 Task: Create a due date automation trigger when advanced on, on the tuesday after a card is due add checklist with checklist "Resume" incomplete at 11:00 AM.
Action: Mouse moved to (1306, 104)
Screenshot: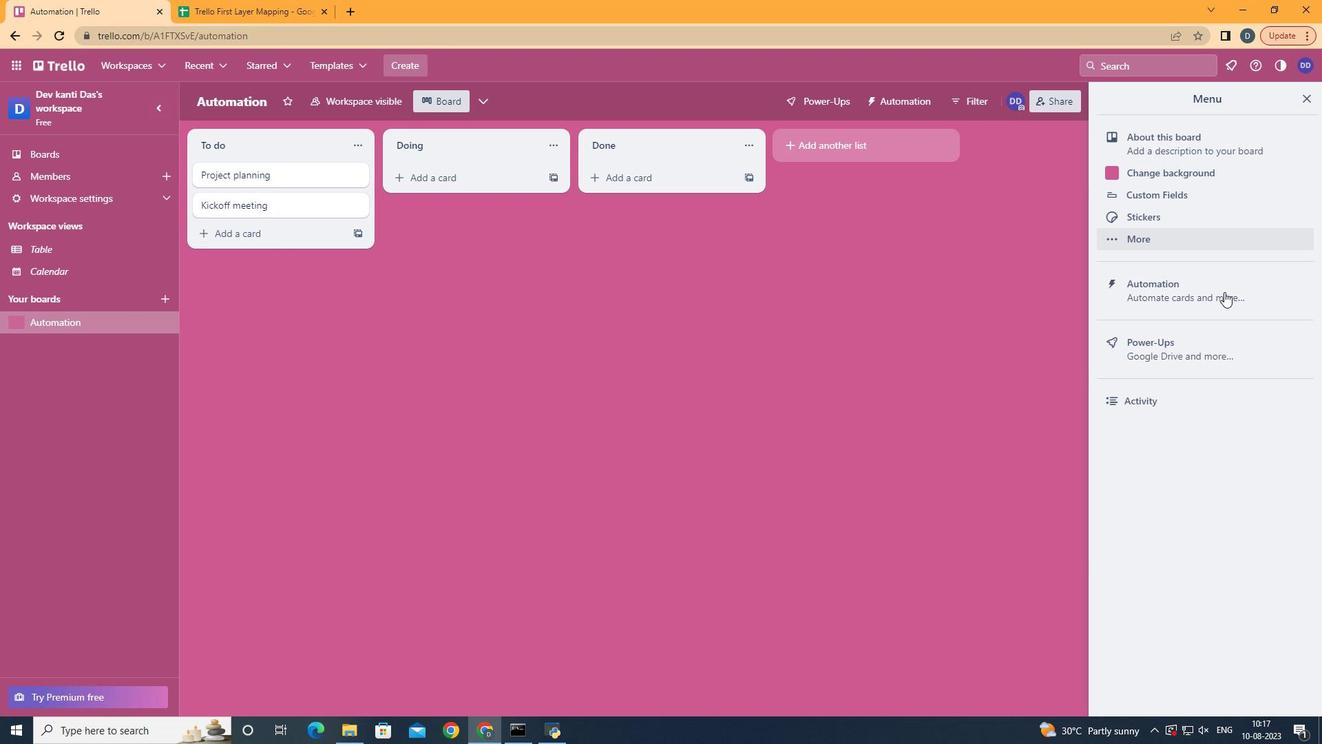 
Action: Mouse pressed left at (1306, 104)
Screenshot: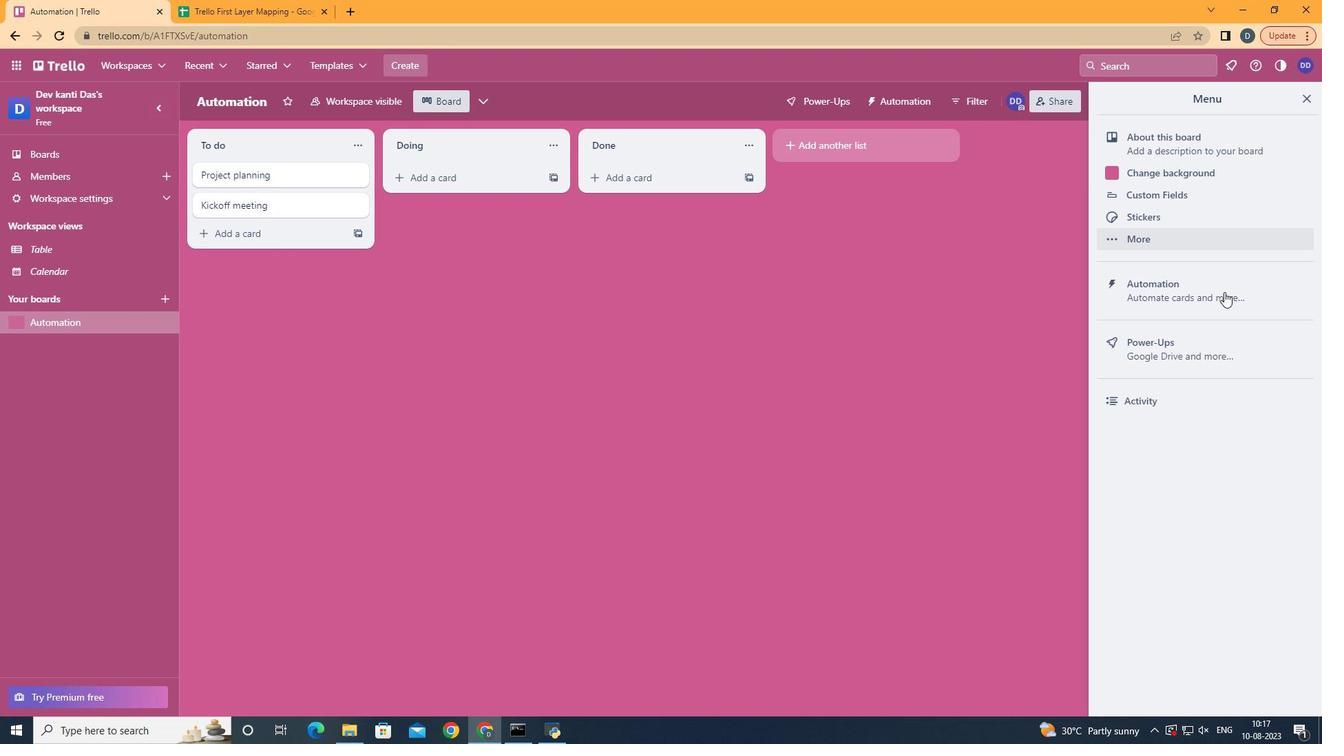 
Action: Mouse moved to (1199, 293)
Screenshot: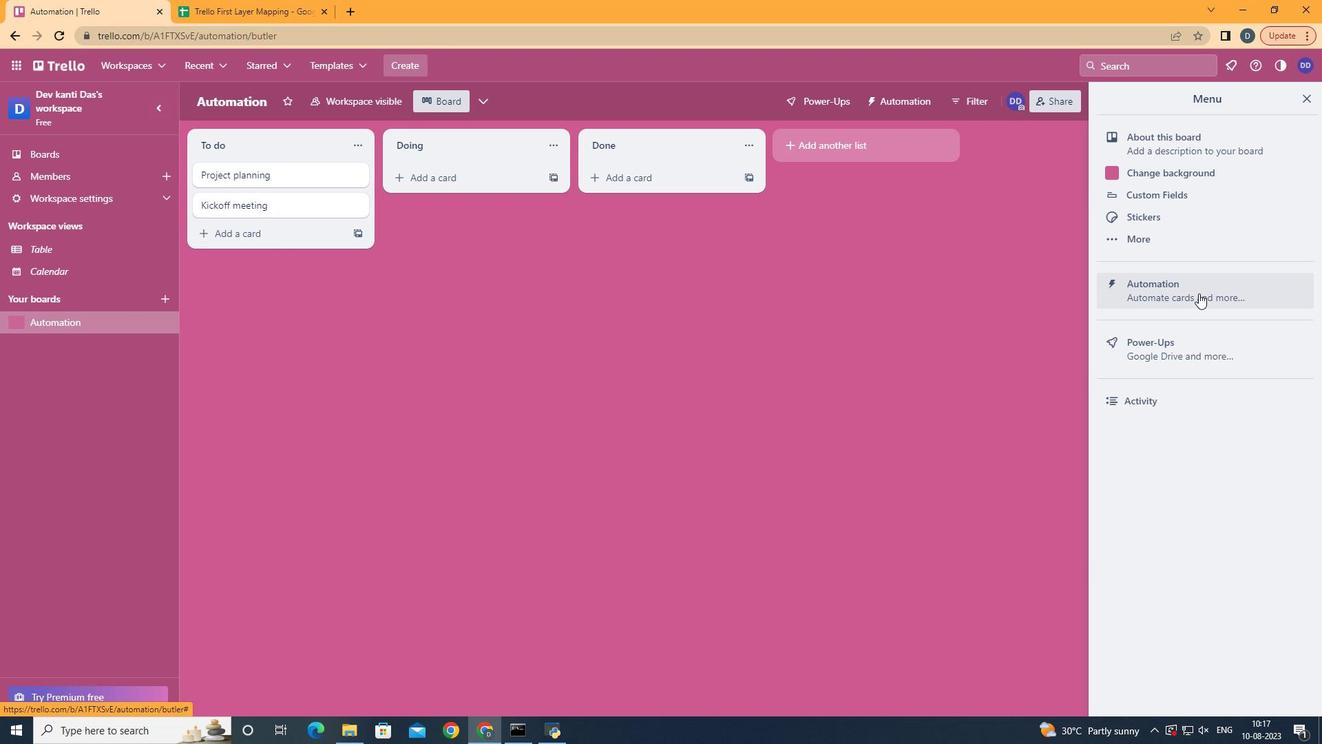 
Action: Mouse pressed left at (1199, 293)
Screenshot: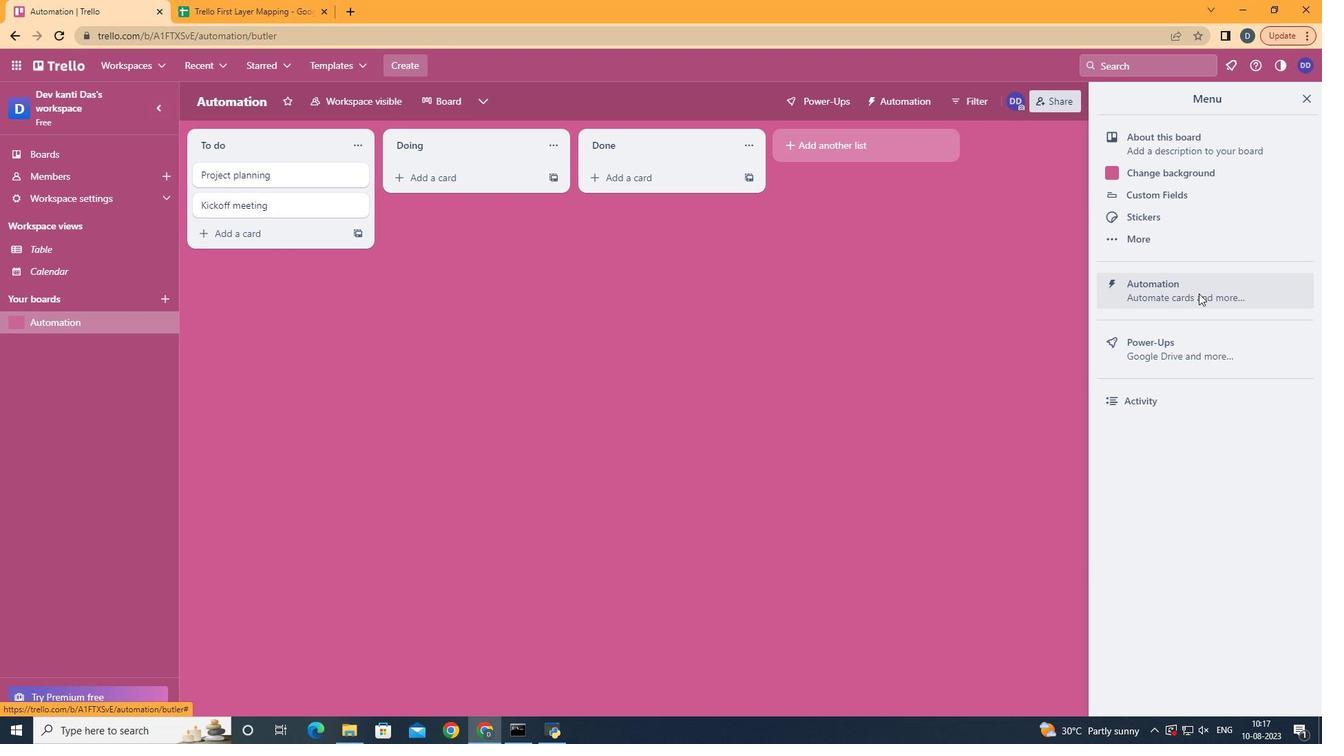 
Action: Mouse moved to (236, 273)
Screenshot: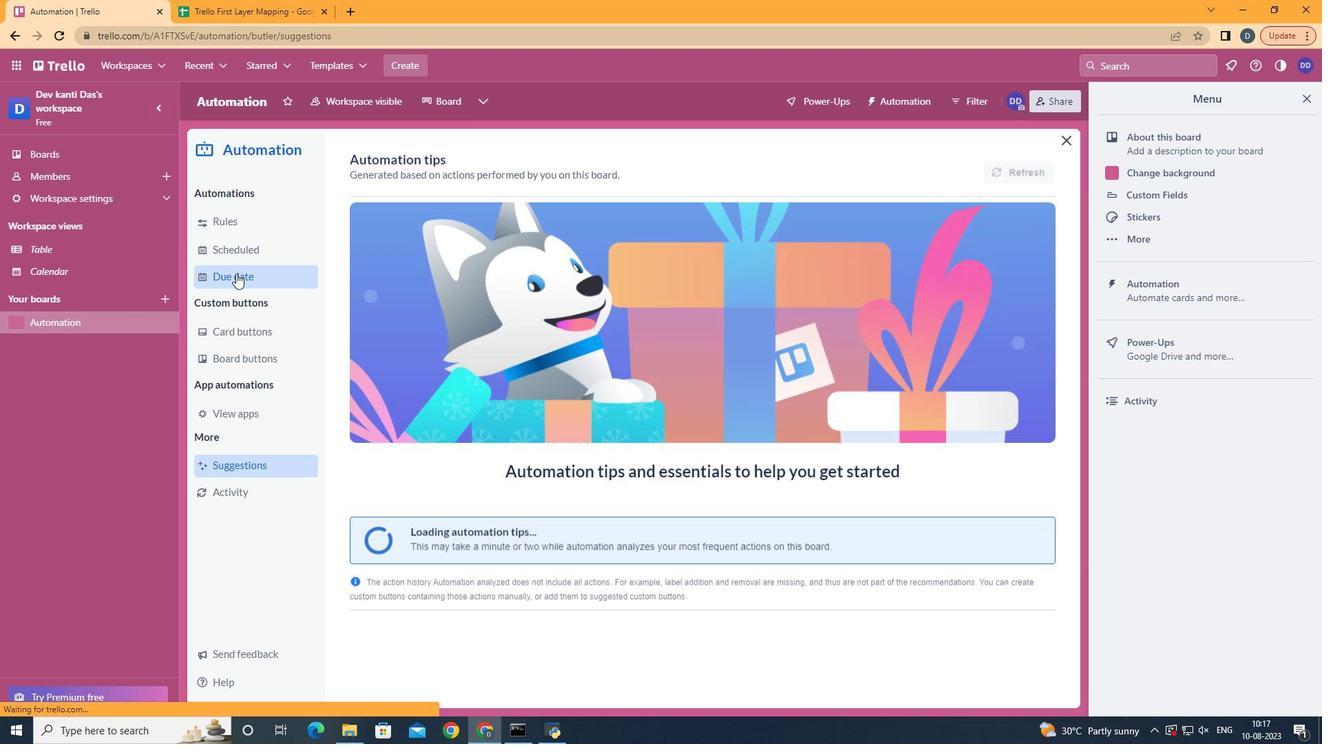 
Action: Mouse pressed left at (236, 273)
Screenshot: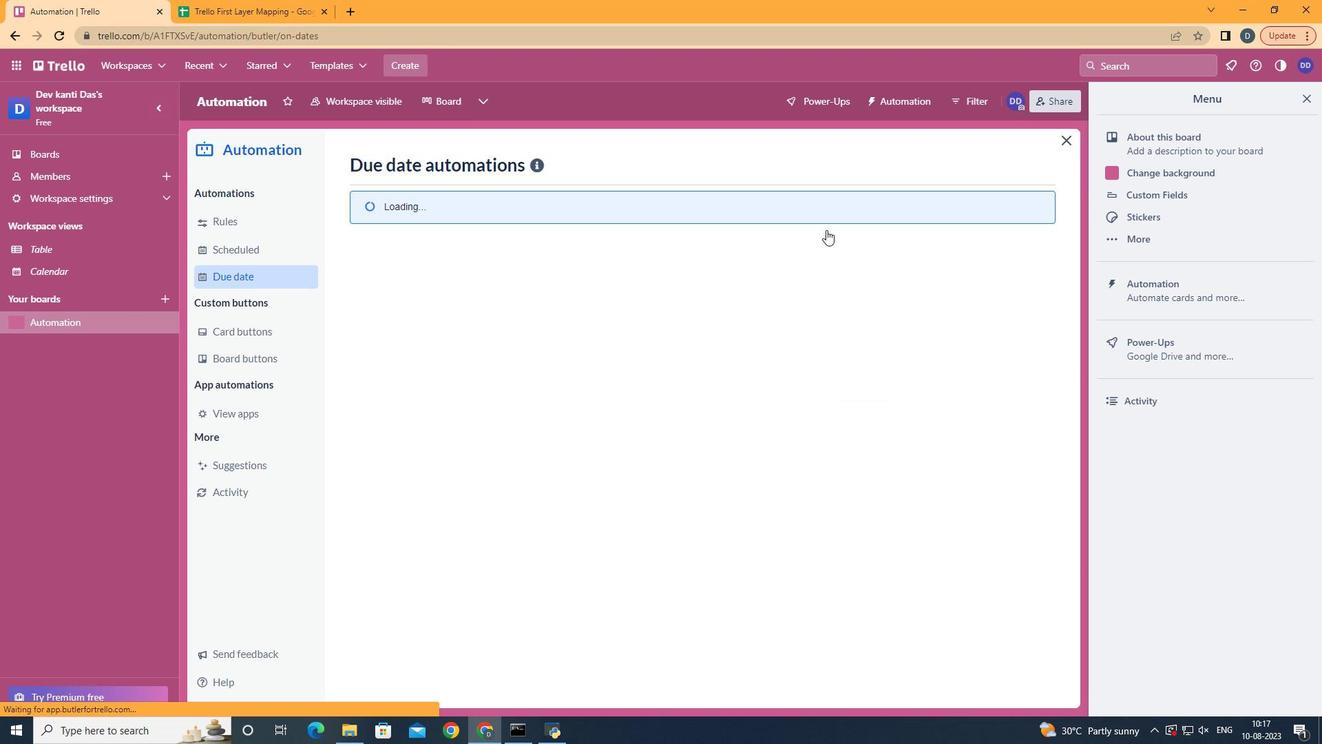 
Action: Mouse moved to (974, 161)
Screenshot: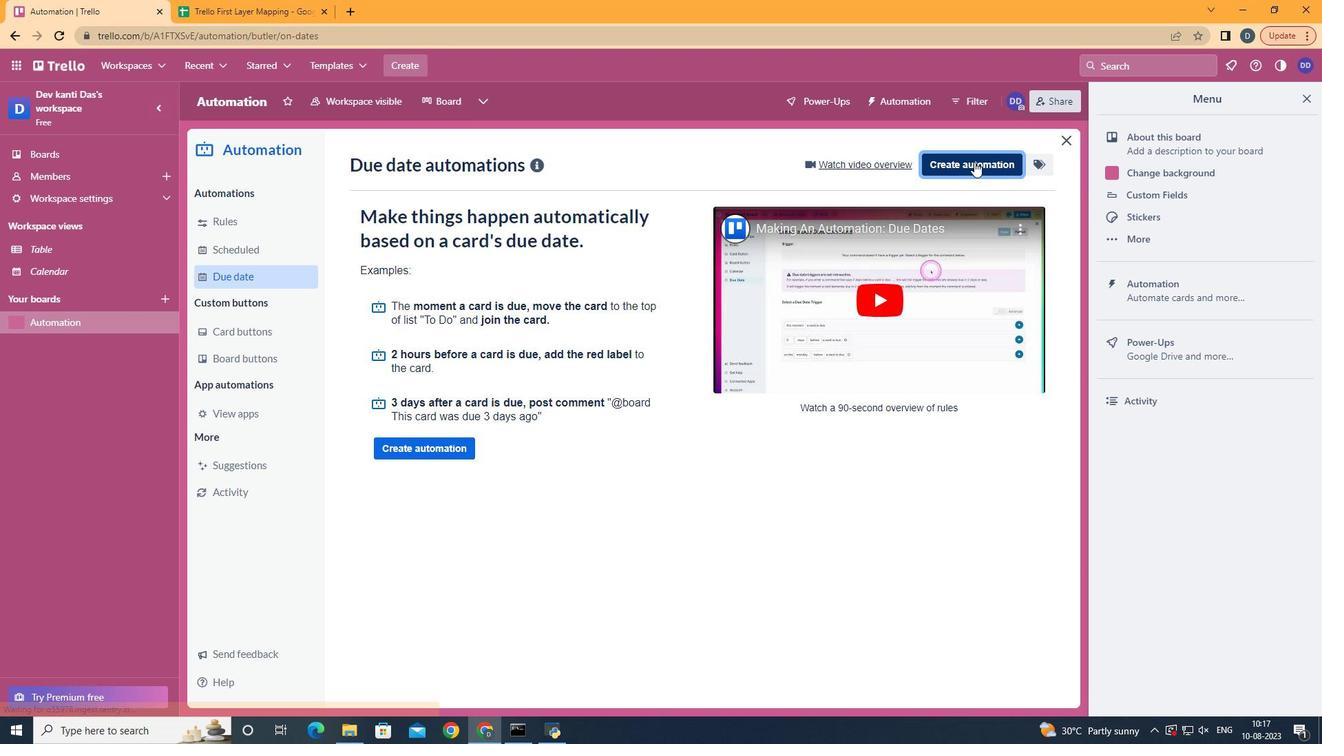 
Action: Mouse pressed left at (974, 161)
Screenshot: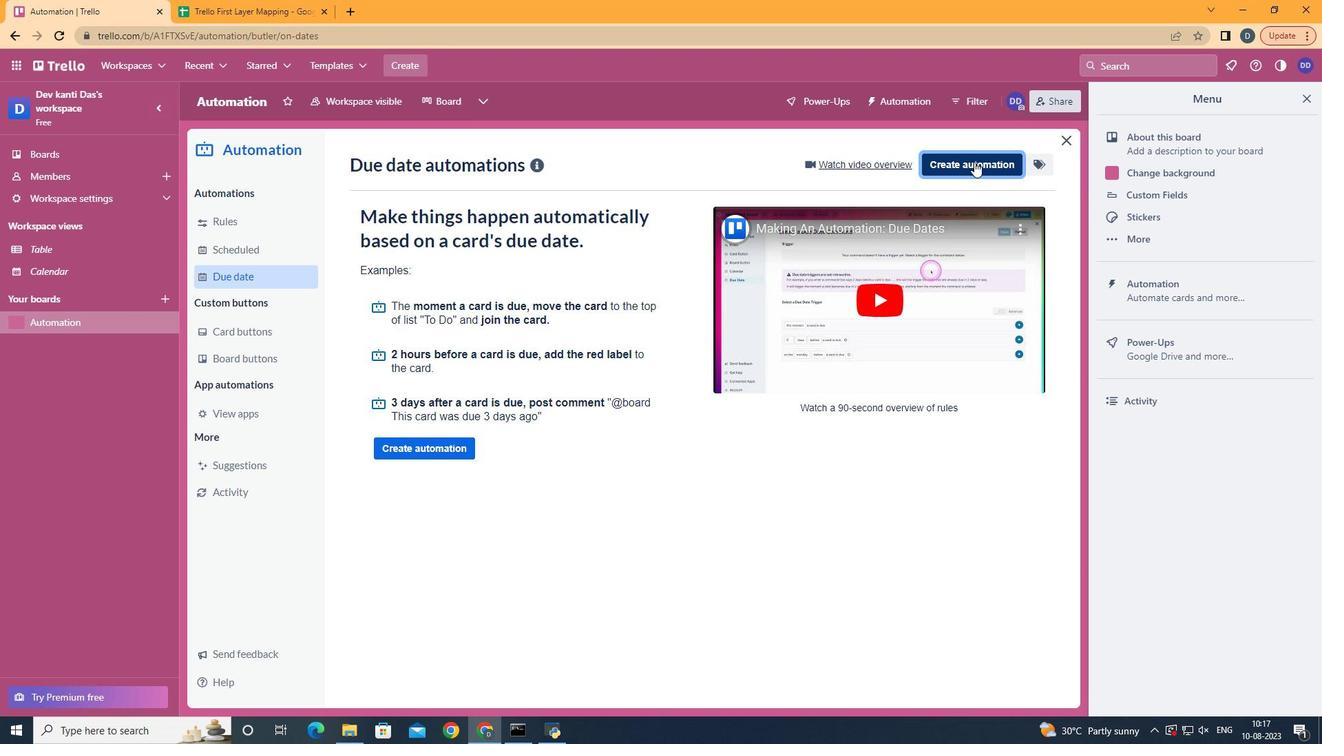 
Action: Mouse moved to (742, 303)
Screenshot: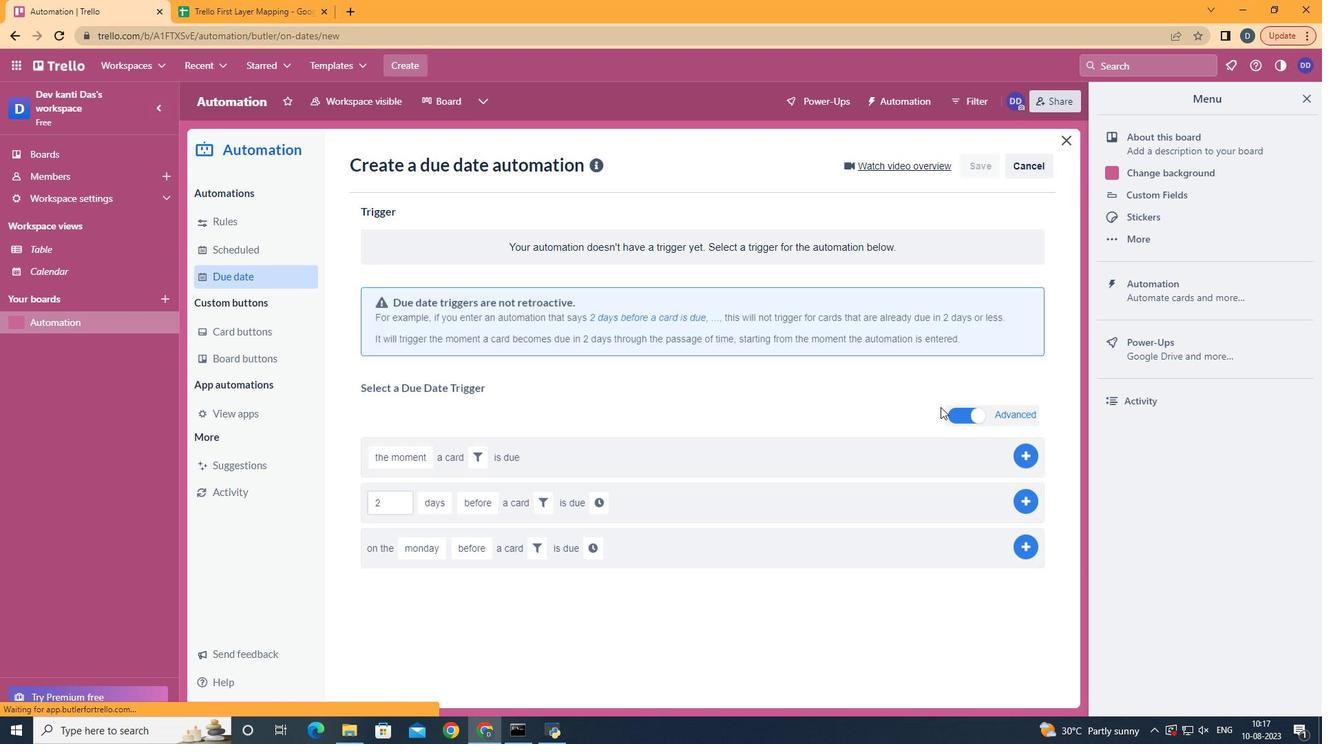 
Action: Mouse pressed left at (742, 303)
Screenshot: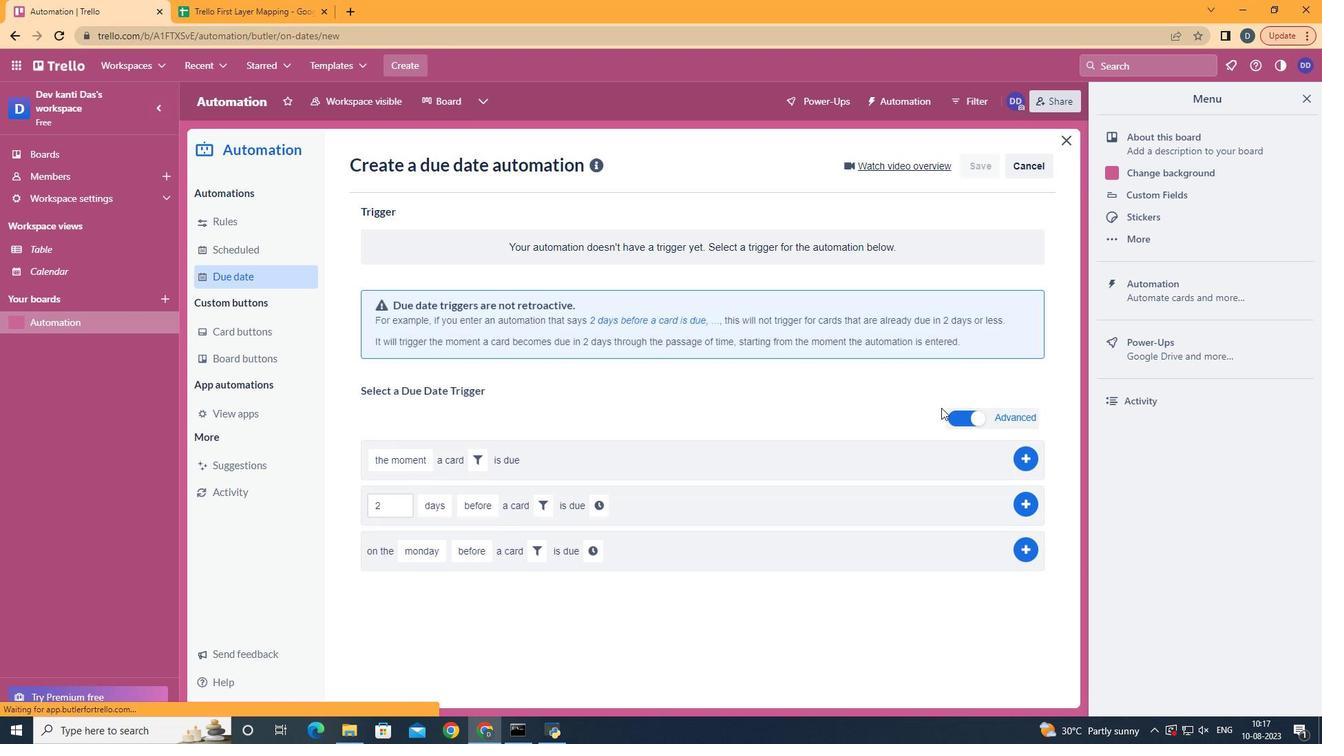 
Action: Mouse moved to (440, 383)
Screenshot: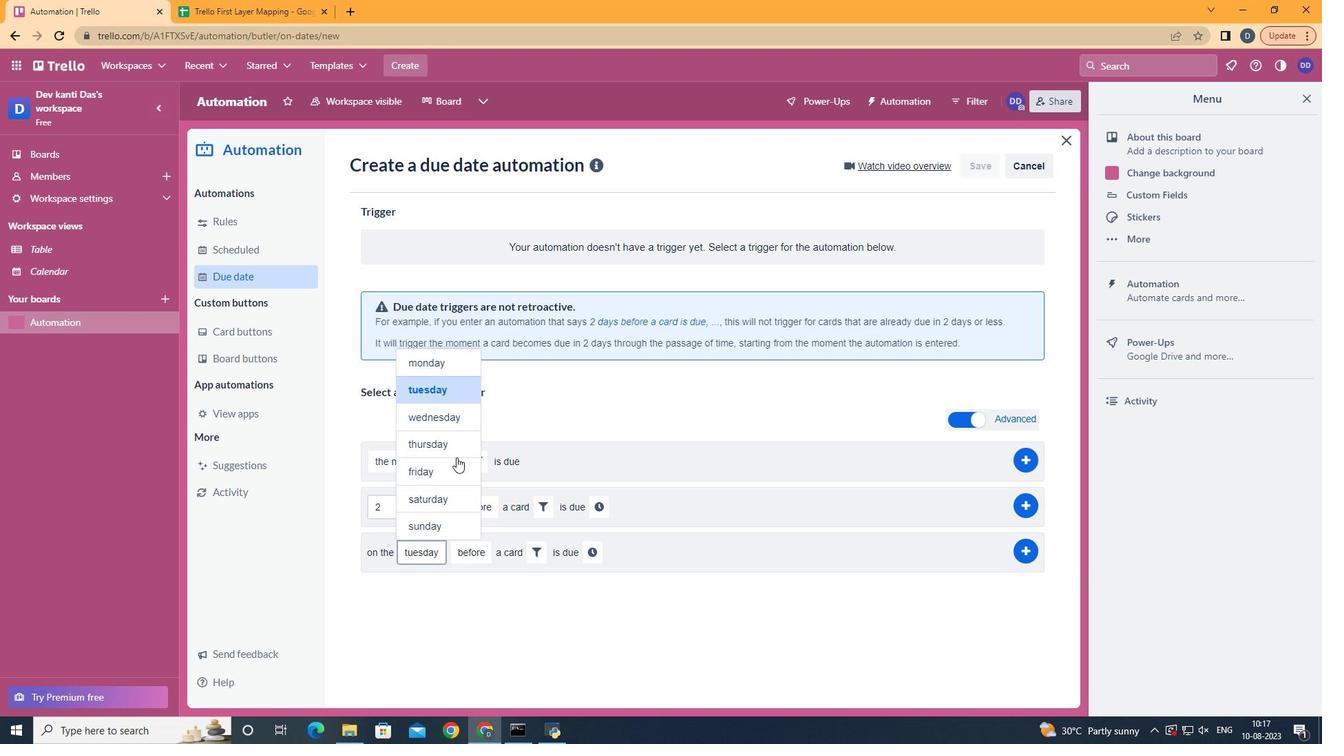 
Action: Mouse pressed left at (440, 383)
Screenshot: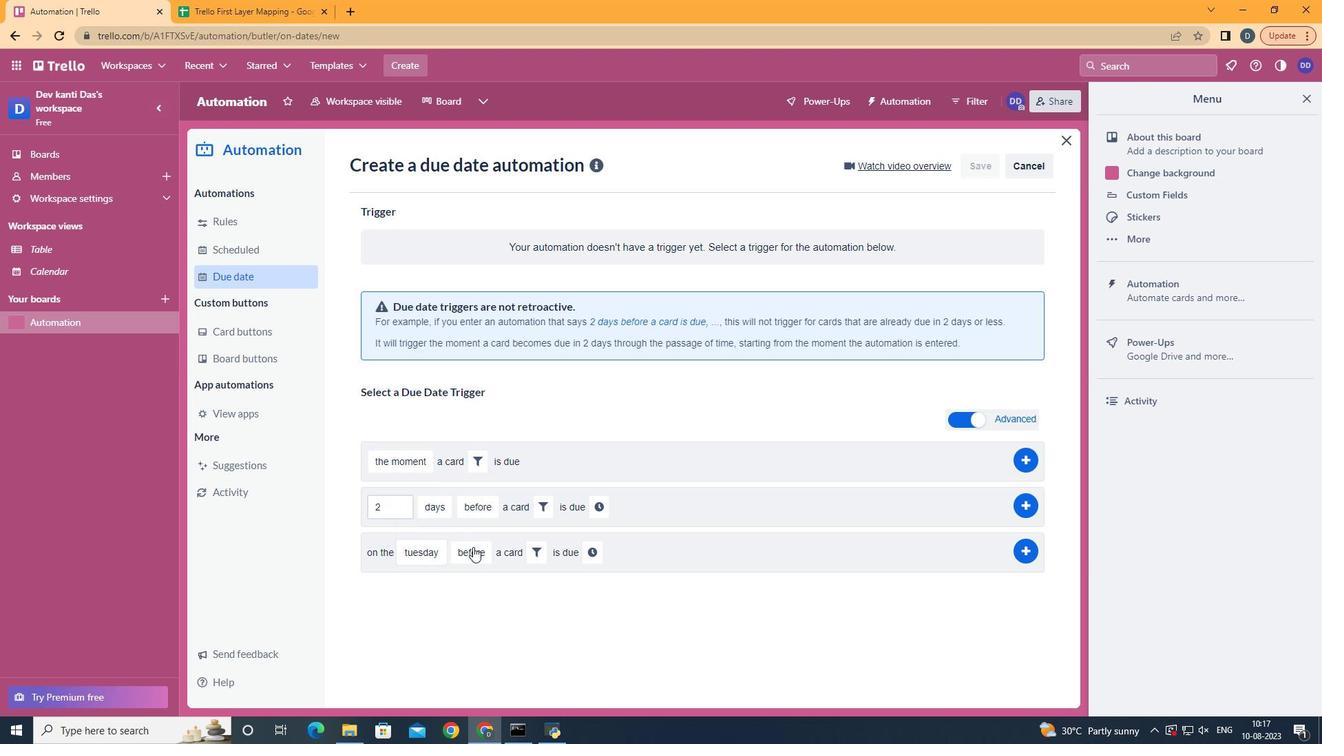 
Action: Mouse moved to (487, 602)
Screenshot: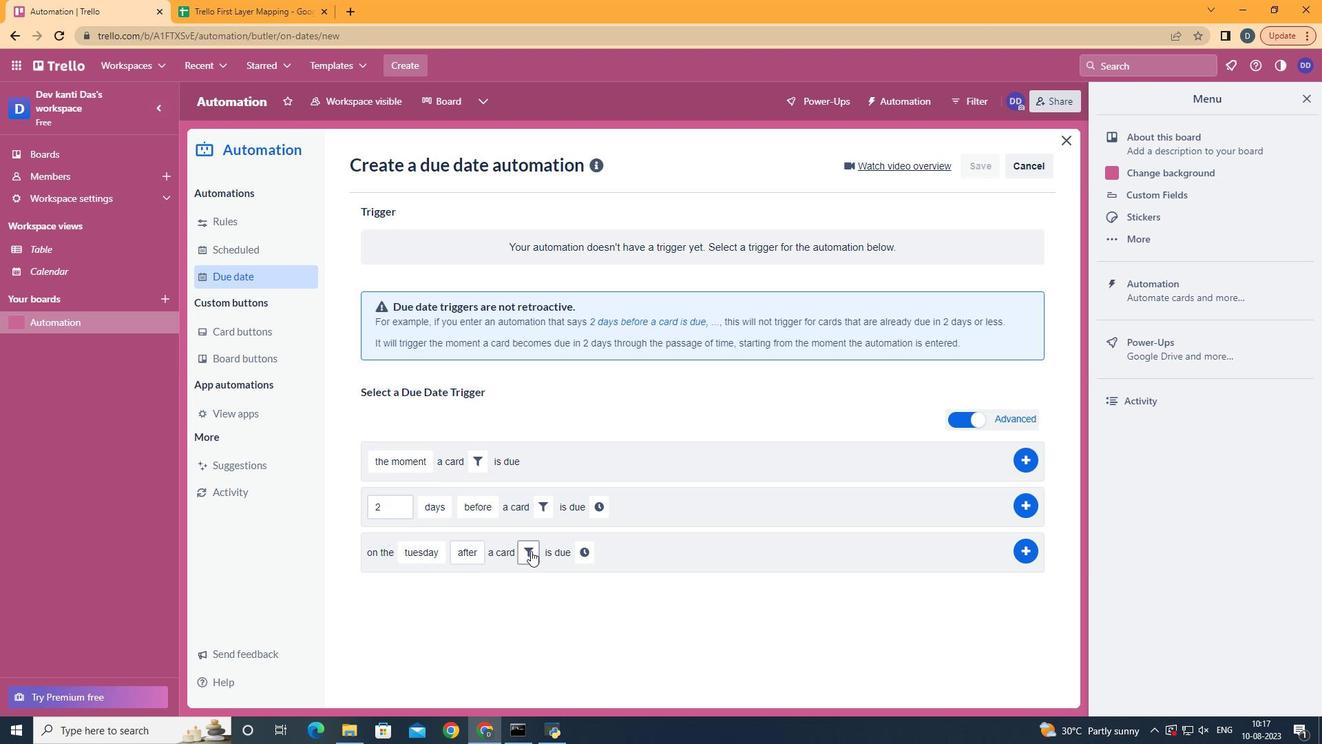 
Action: Mouse pressed left at (487, 602)
Screenshot: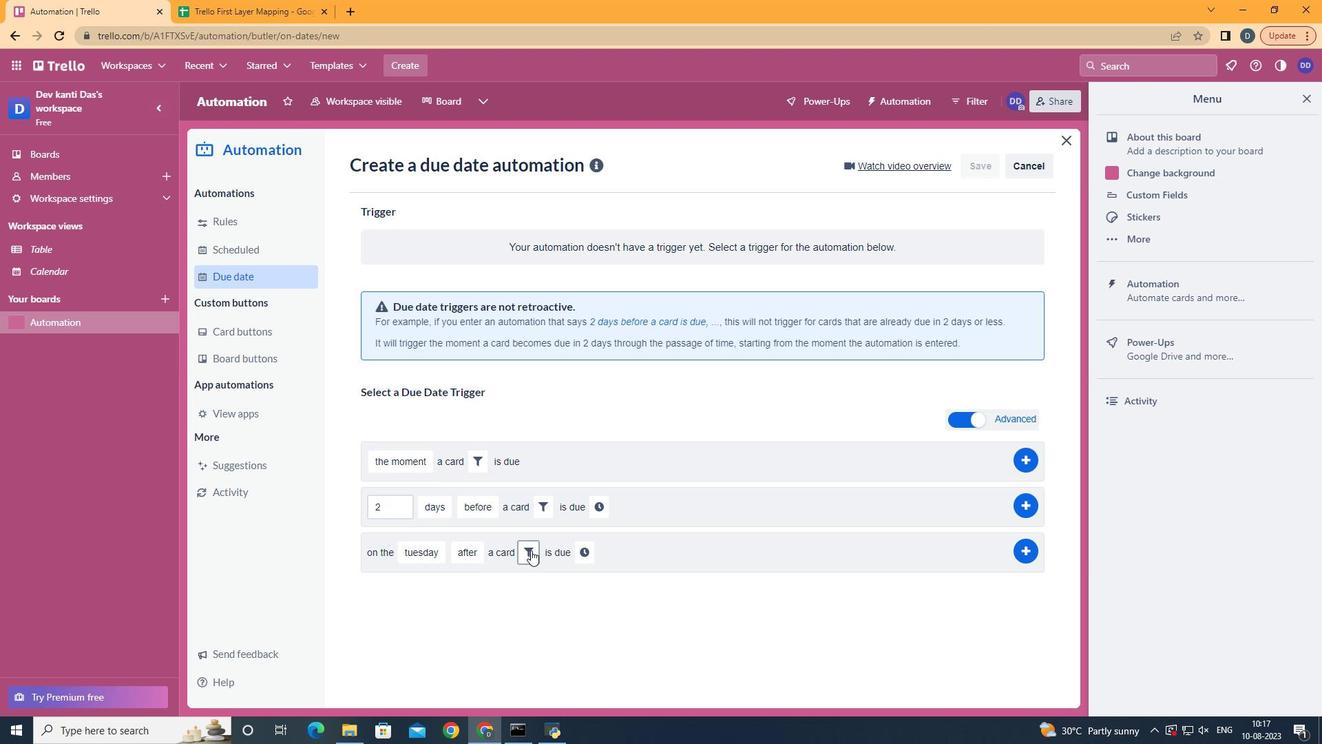 
Action: Mouse moved to (531, 550)
Screenshot: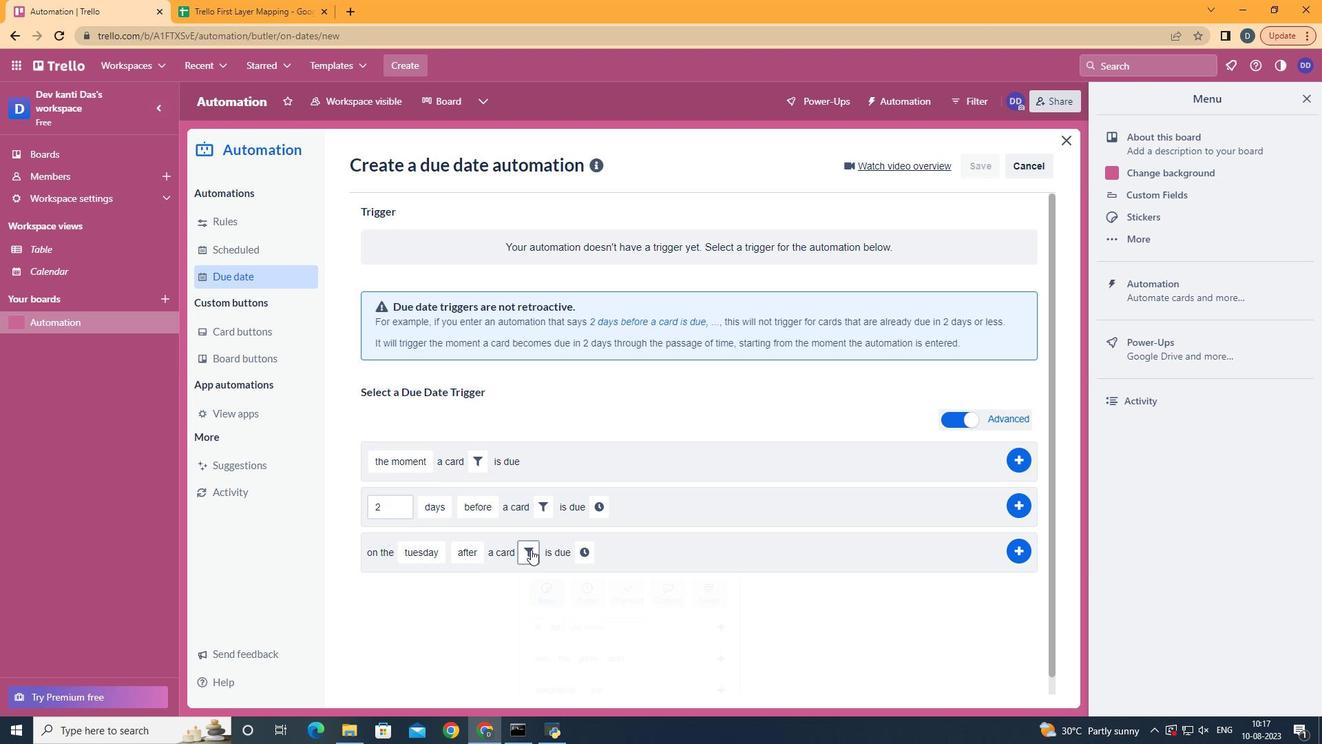
Action: Mouse pressed left at (531, 550)
Screenshot: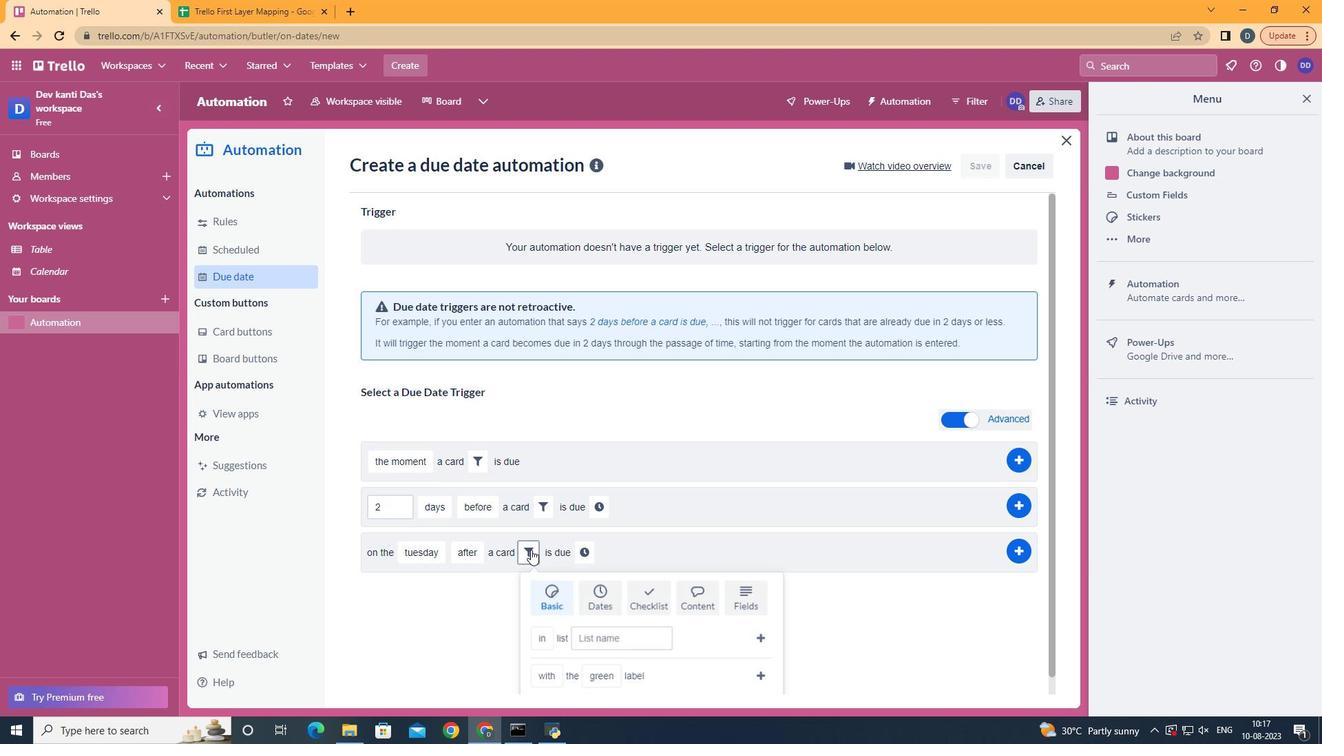 
Action: Mouse moved to (653, 598)
Screenshot: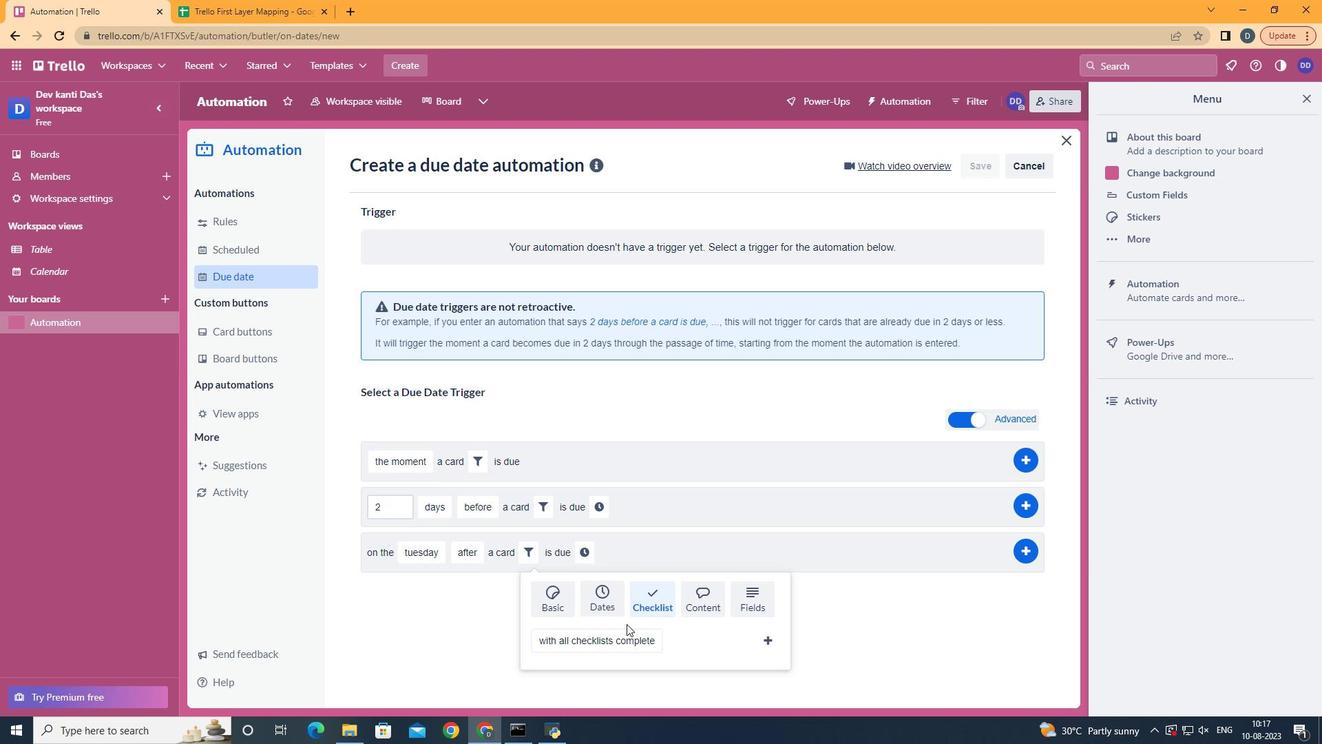 
Action: Mouse pressed left at (653, 598)
Screenshot: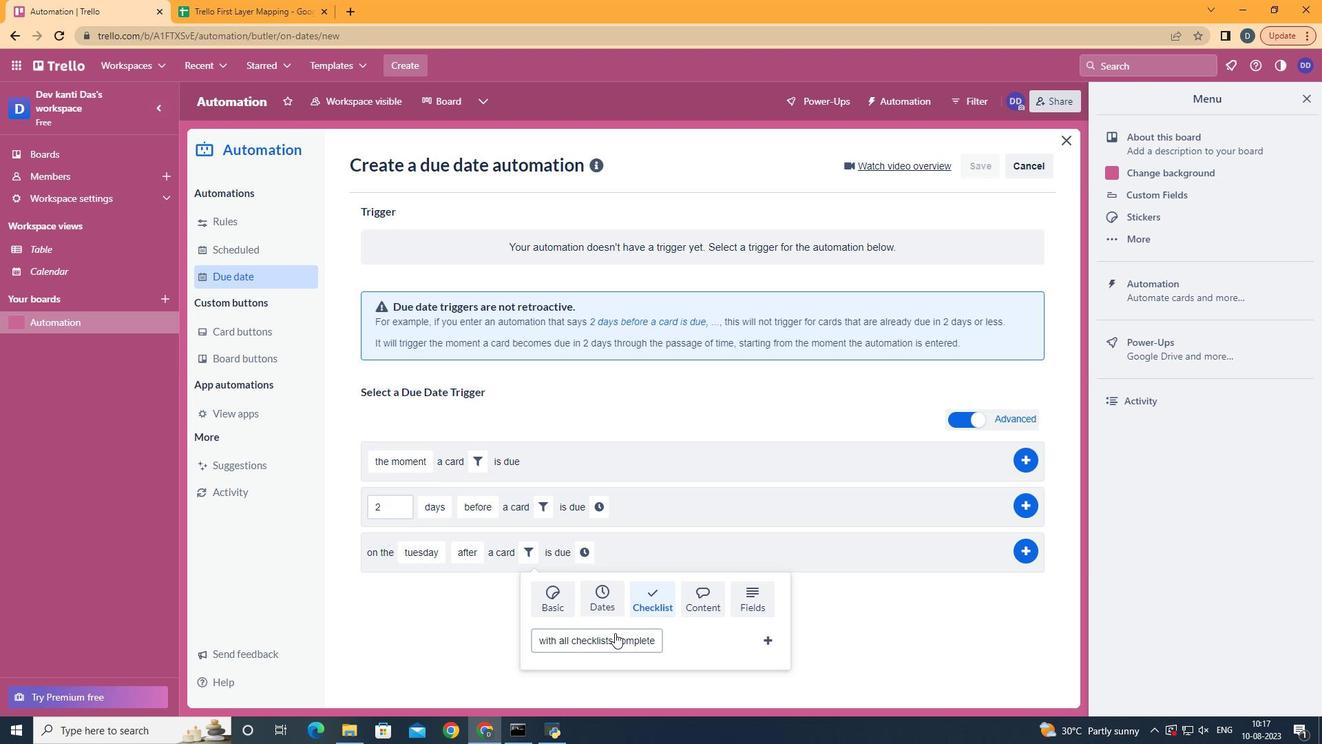 
Action: Mouse moved to (635, 560)
Screenshot: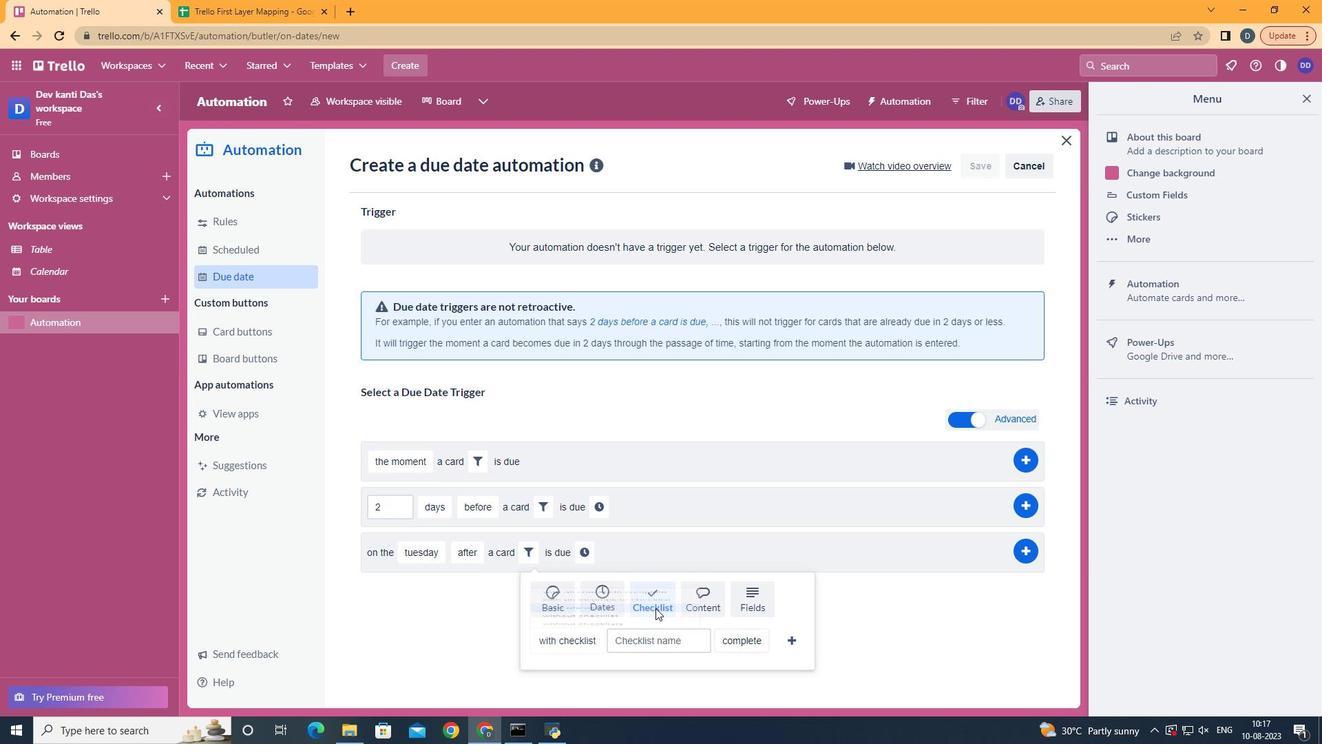 
Action: Mouse pressed left at (635, 560)
Screenshot: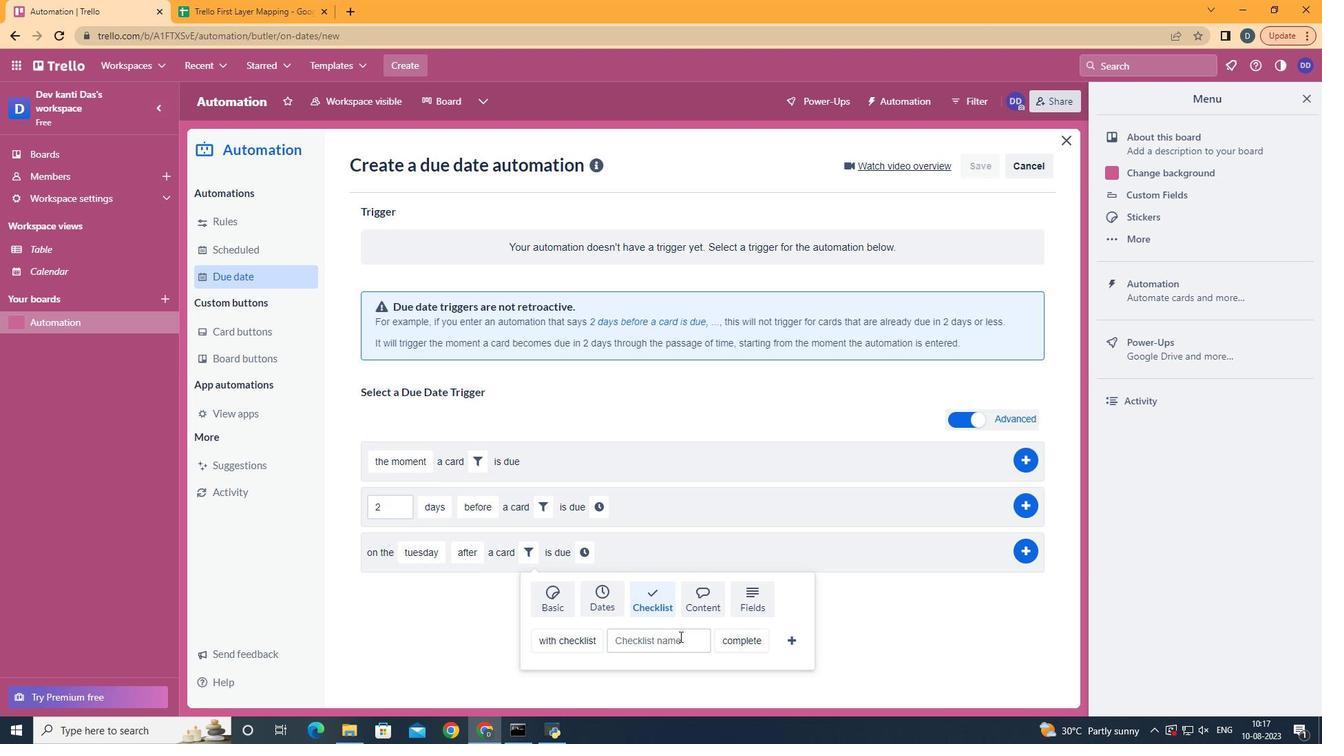 
Action: Mouse moved to (683, 640)
Screenshot: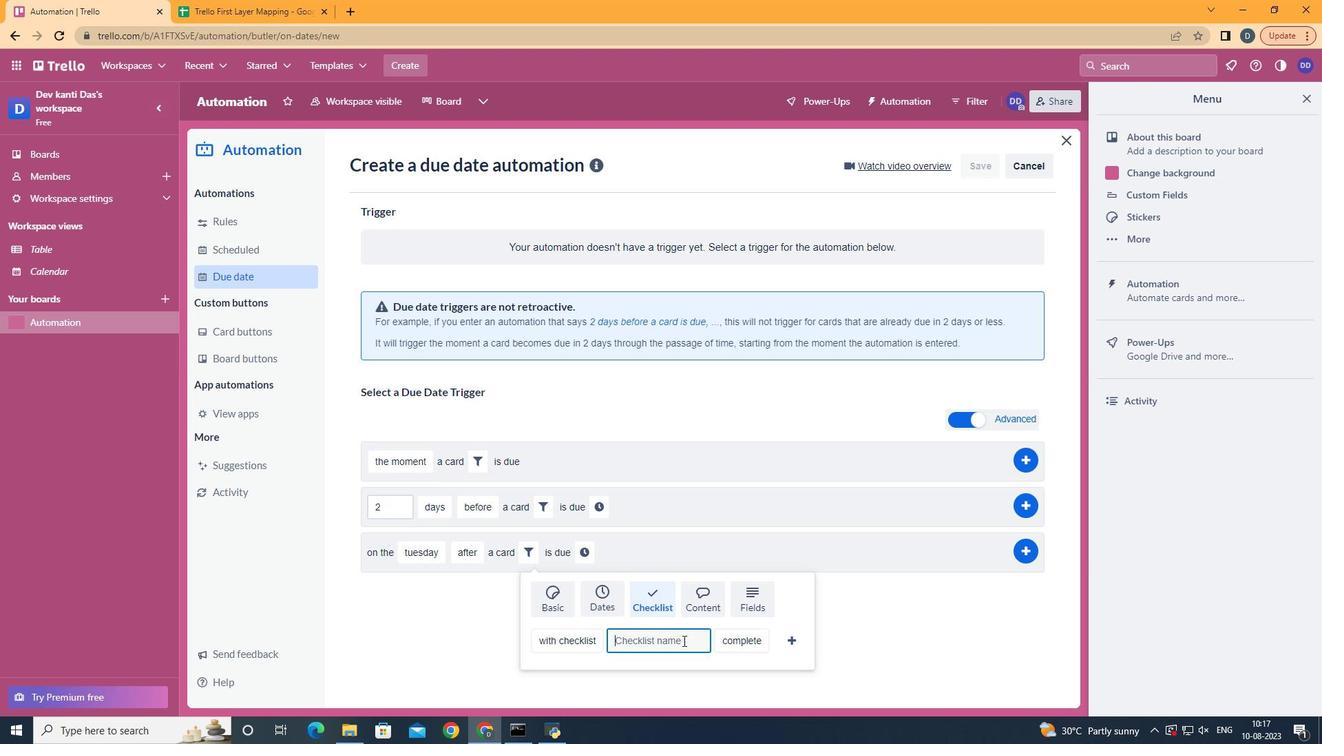 
Action: Mouse pressed left at (683, 640)
Screenshot: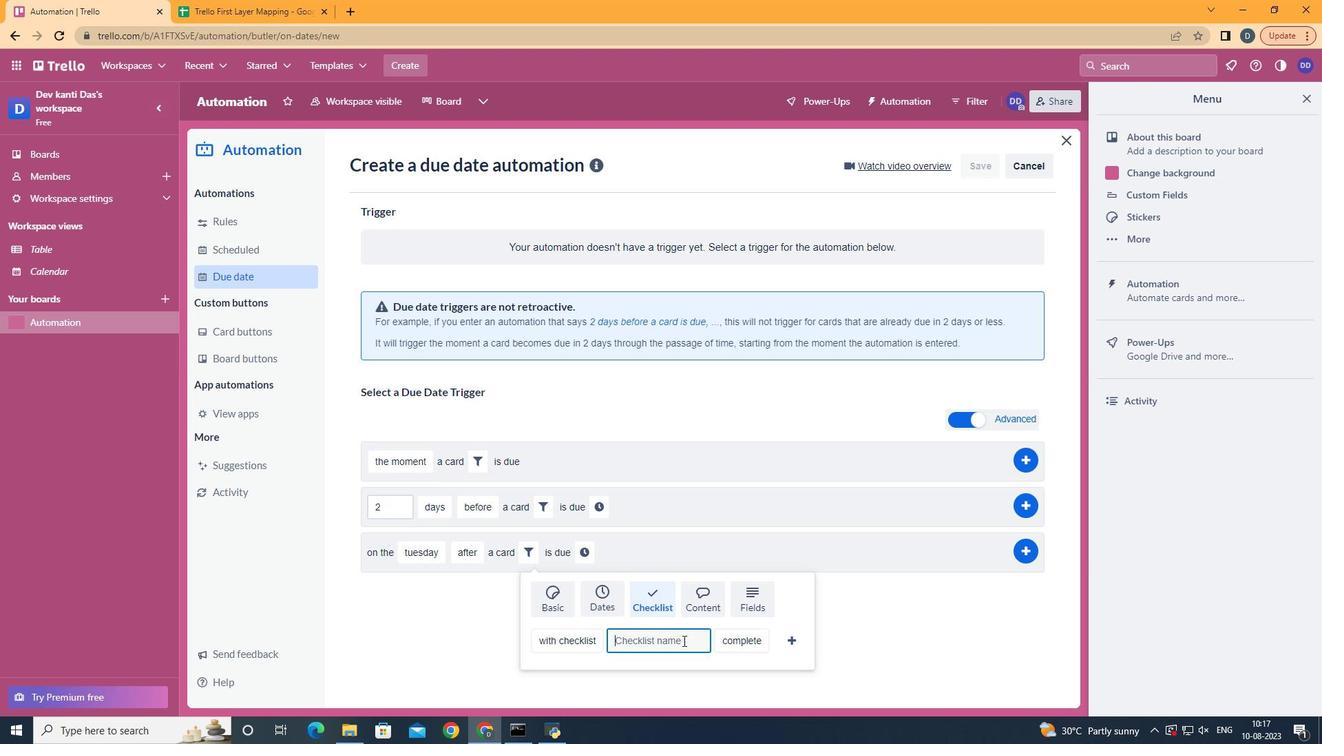 
Action: Key pressed <Key.shift>Resu
Screenshot: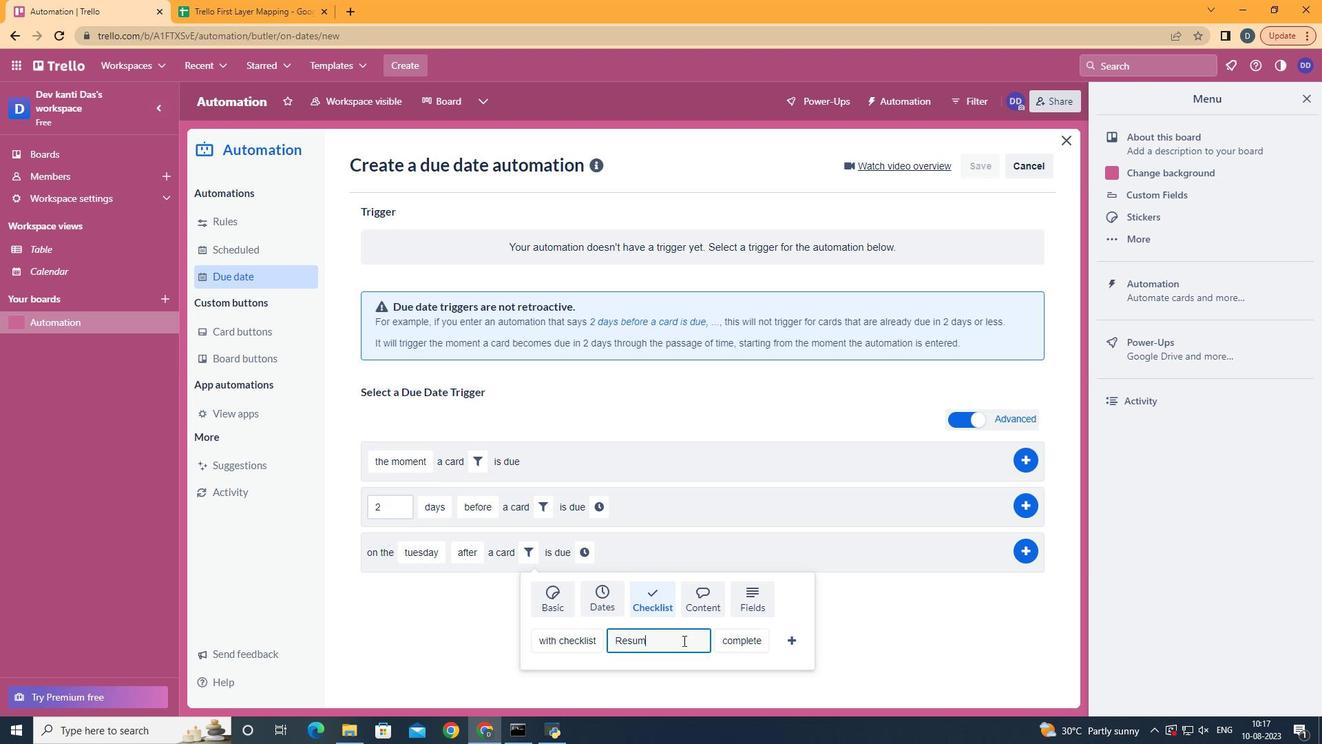 
Action: Mouse moved to (683, 640)
Screenshot: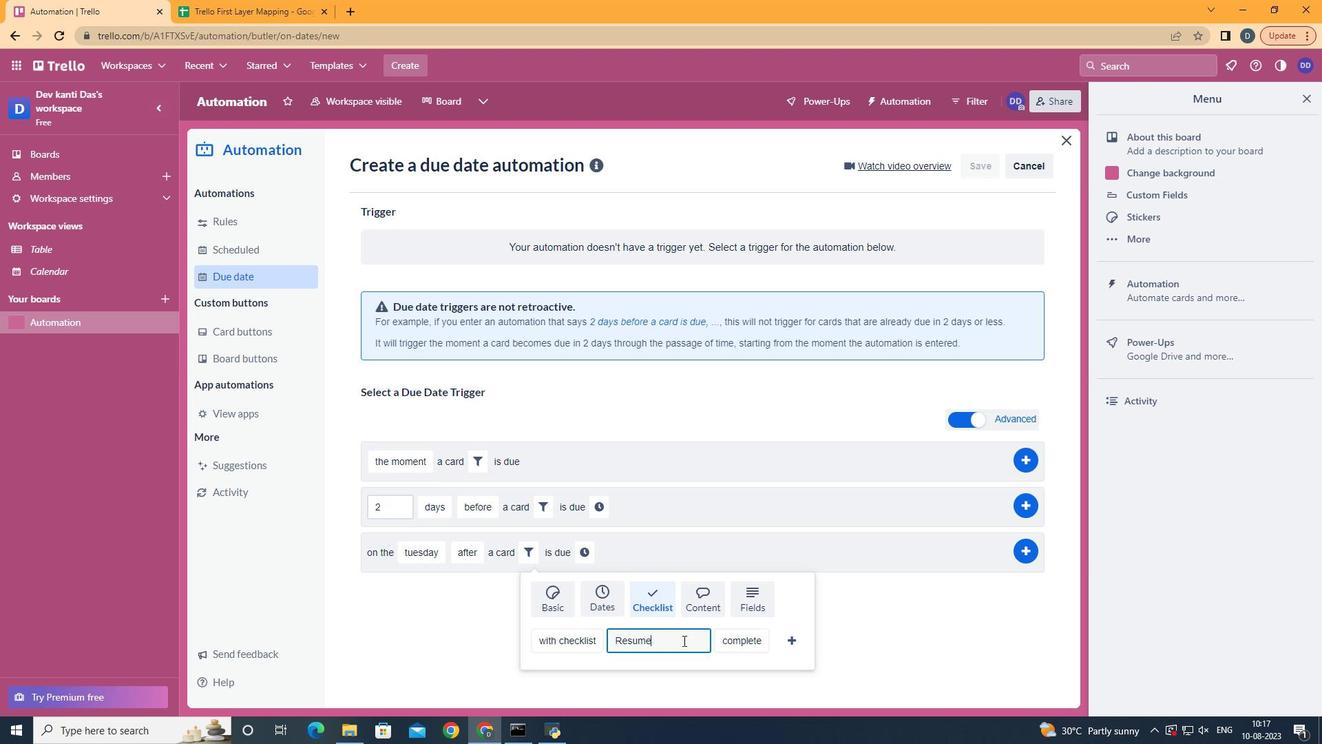 
Action: Key pressed me
Screenshot: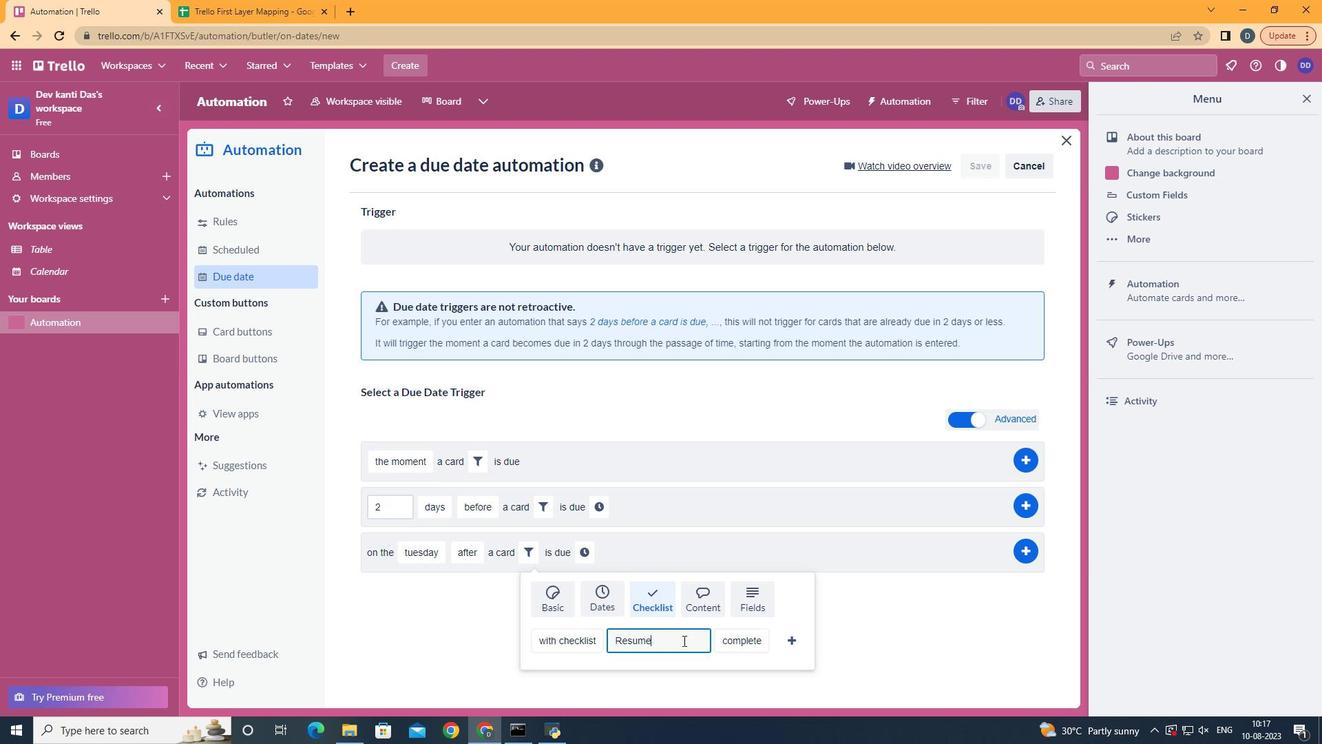 
Action: Mouse moved to (761, 609)
Screenshot: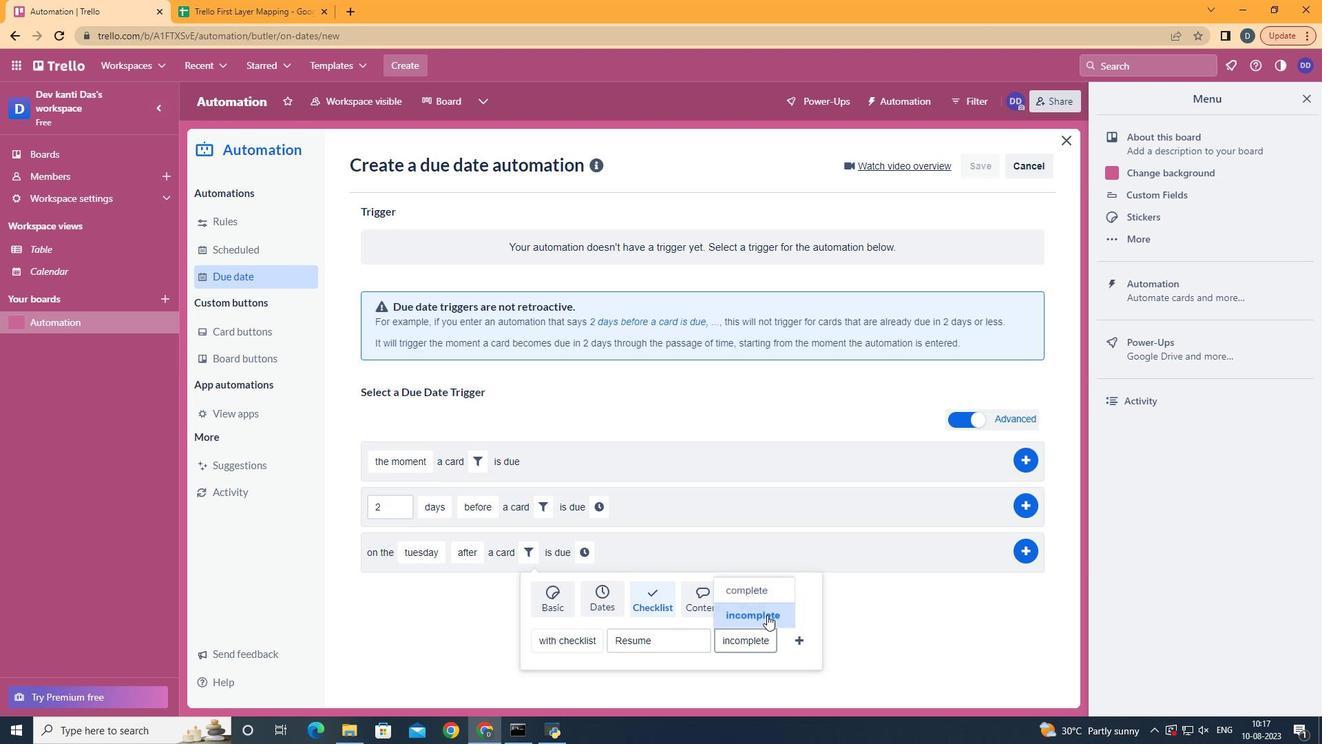 
Action: Mouse pressed left at (761, 609)
Screenshot: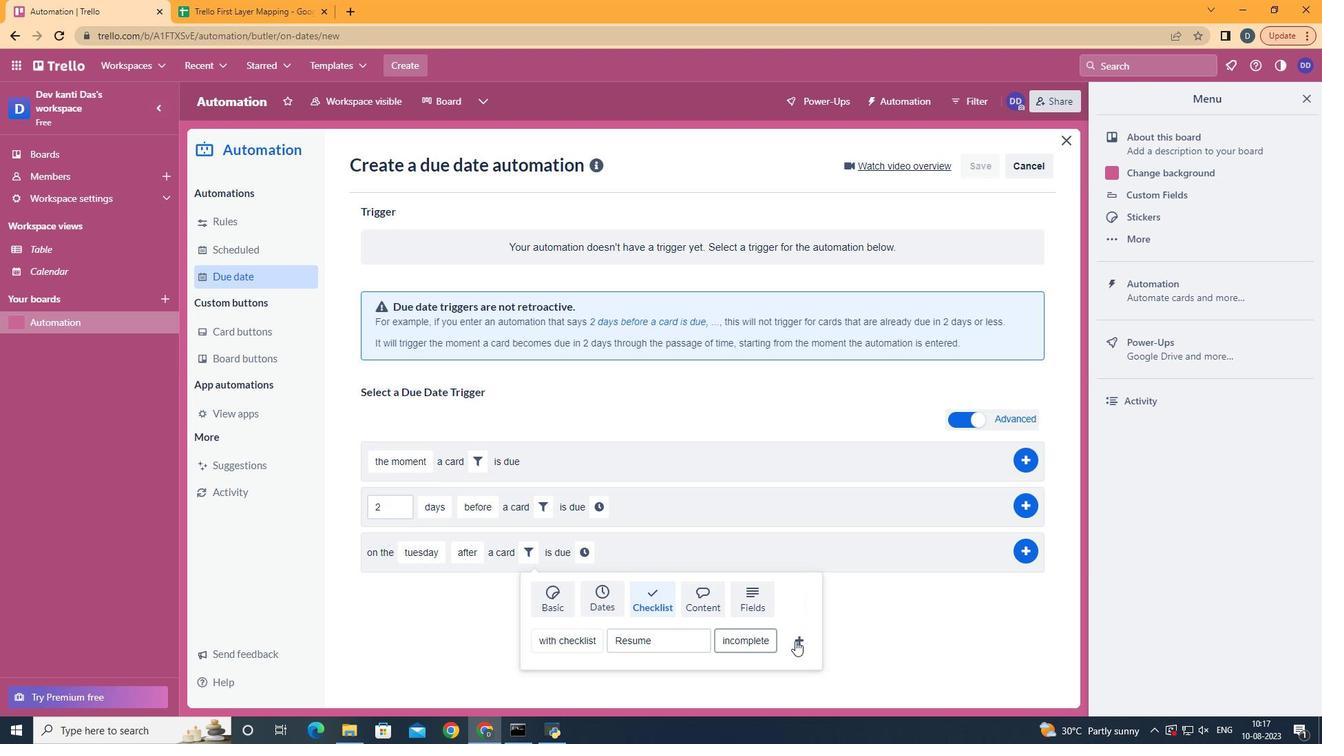 
Action: Mouse moved to (804, 646)
Screenshot: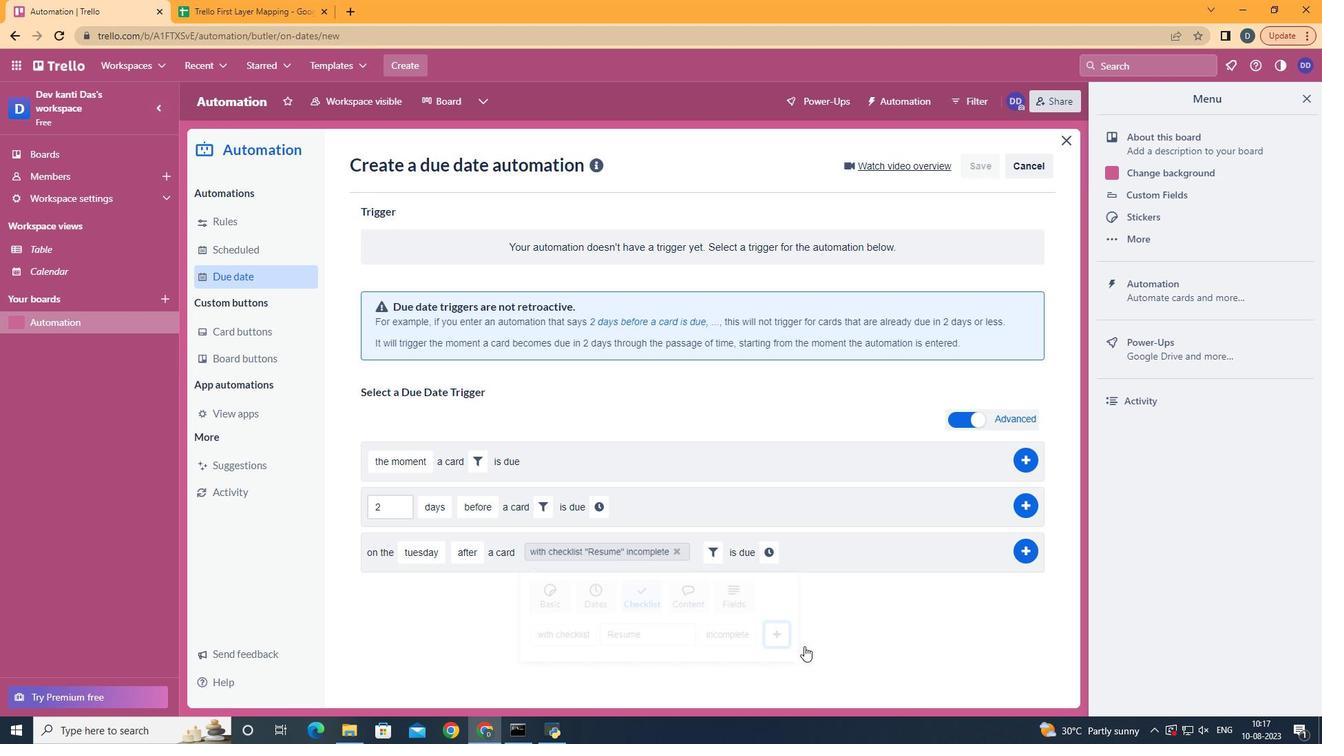 
Action: Mouse pressed left at (804, 646)
Screenshot: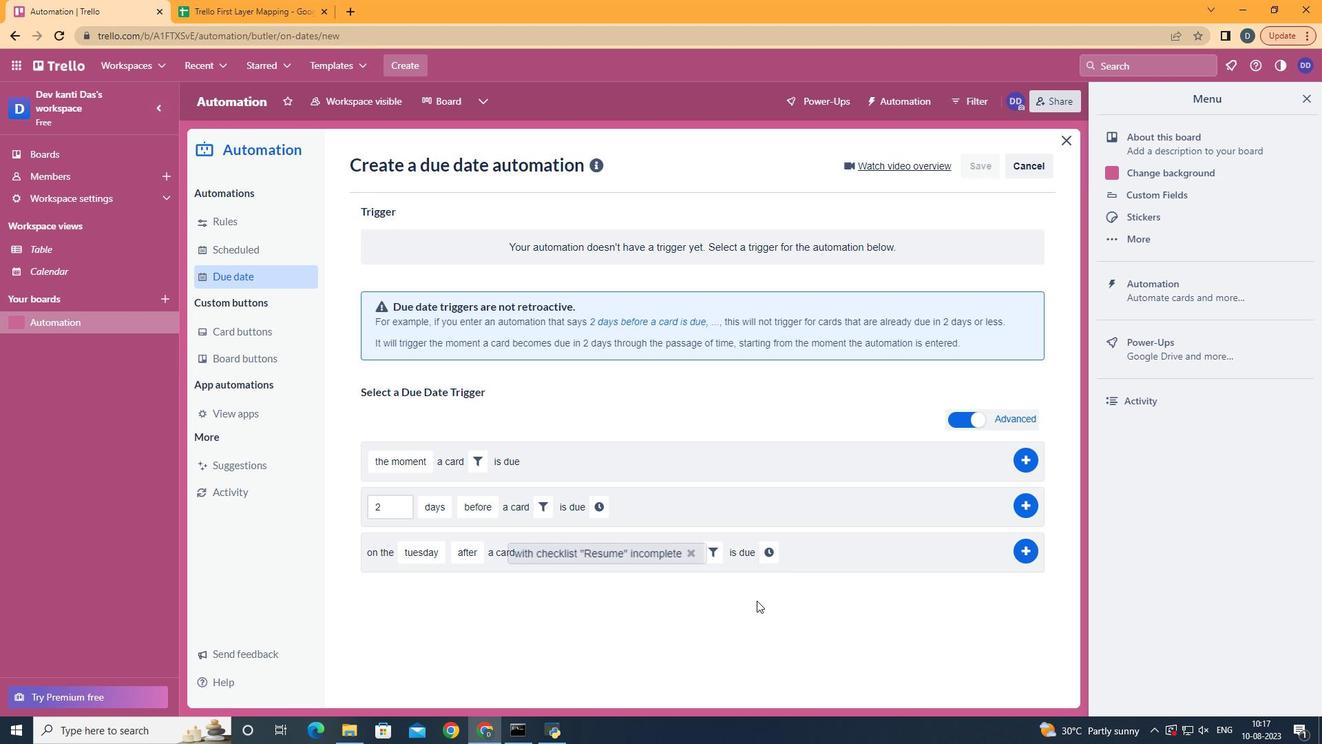 
Action: Mouse moved to (772, 555)
Screenshot: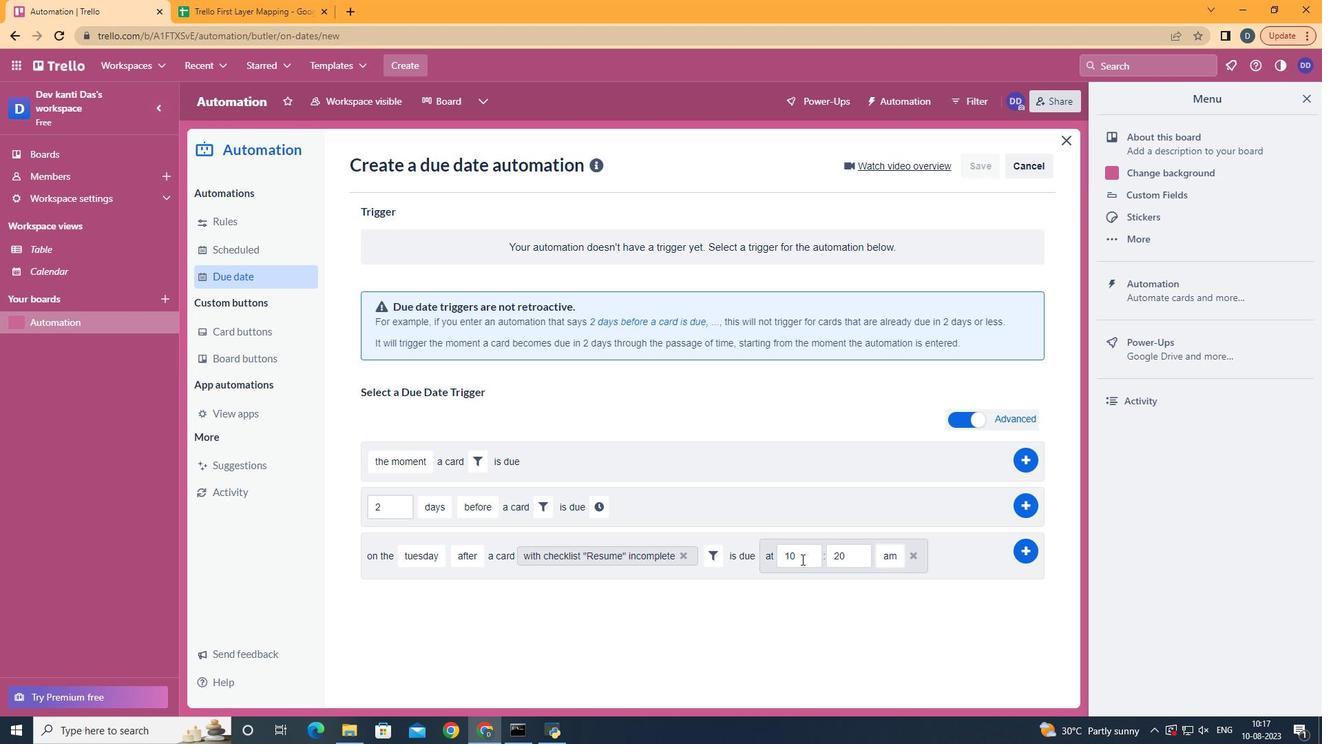 
Action: Mouse pressed left at (772, 555)
Screenshot: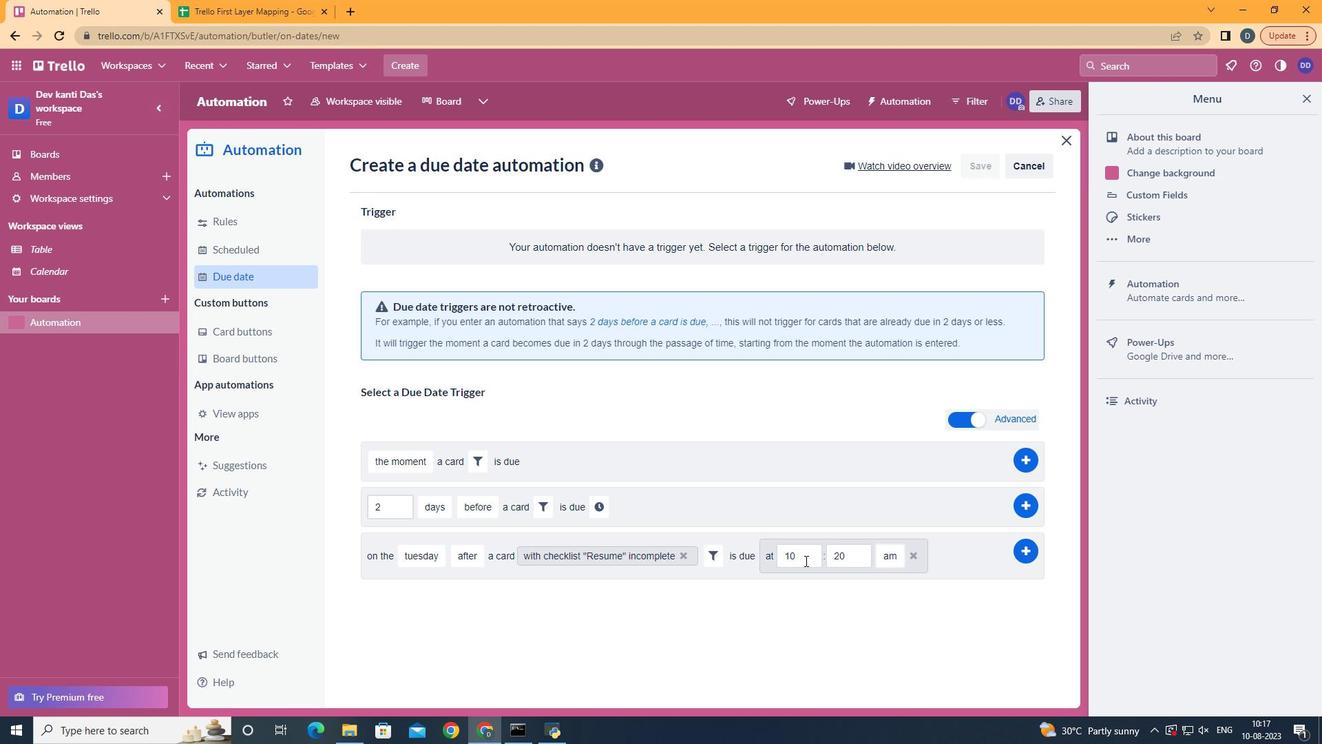 
Action: Mouse moved to (806, 560)
Screenshot: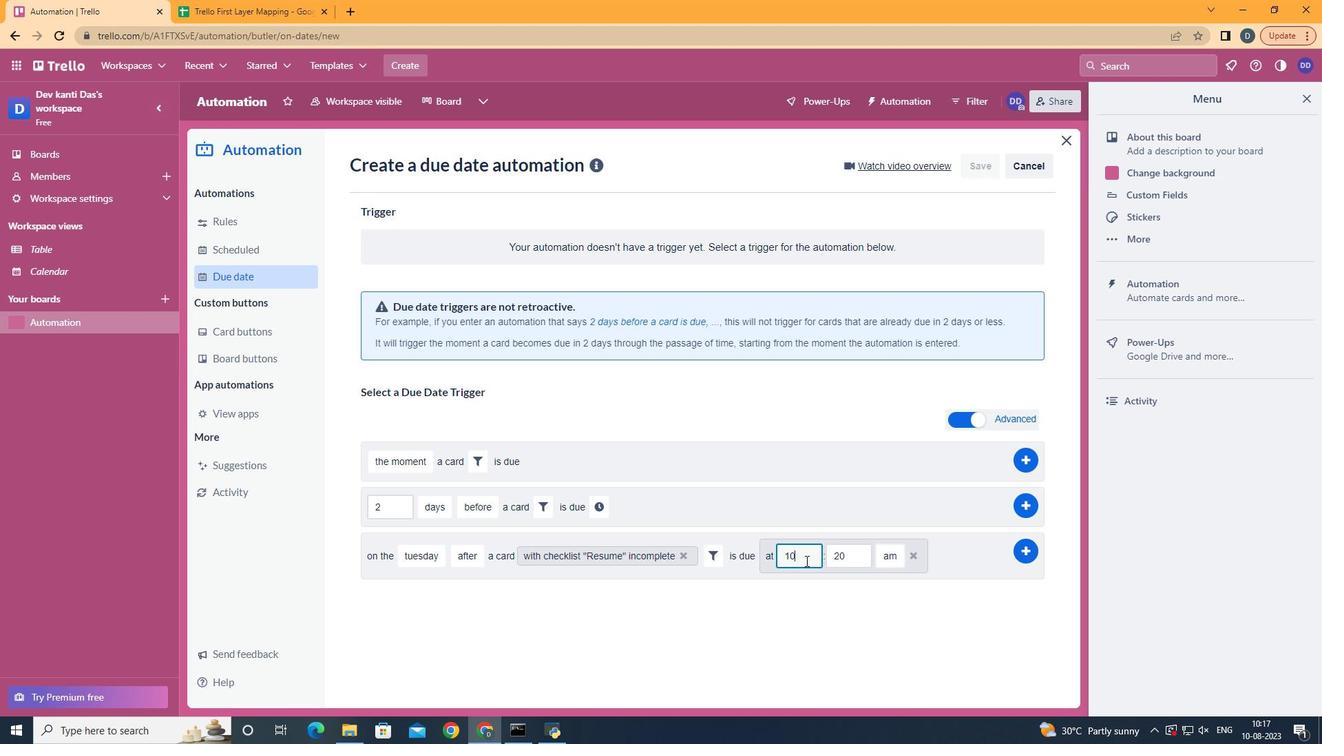 
Action: Mouse pressed left at (806, 560)
Screenshot: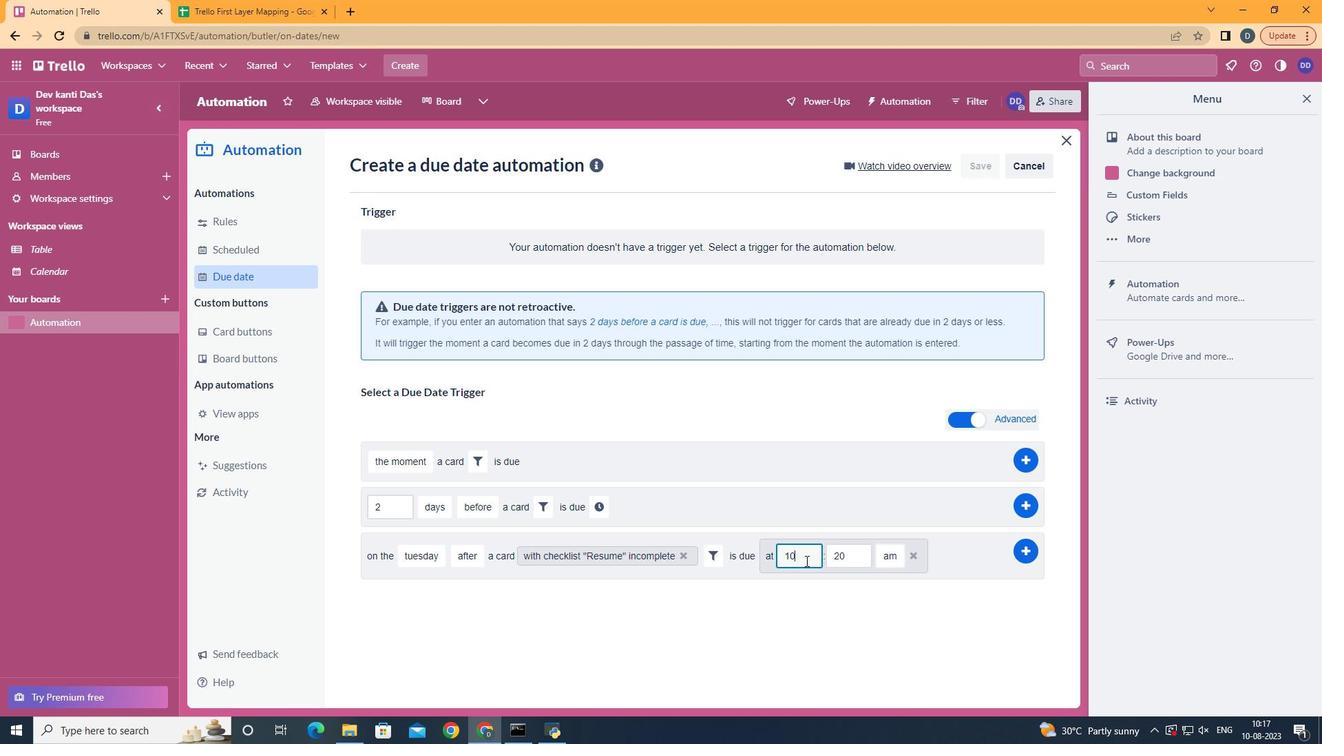 
Action: Key pressed <Key.backspace>1
Screenshot: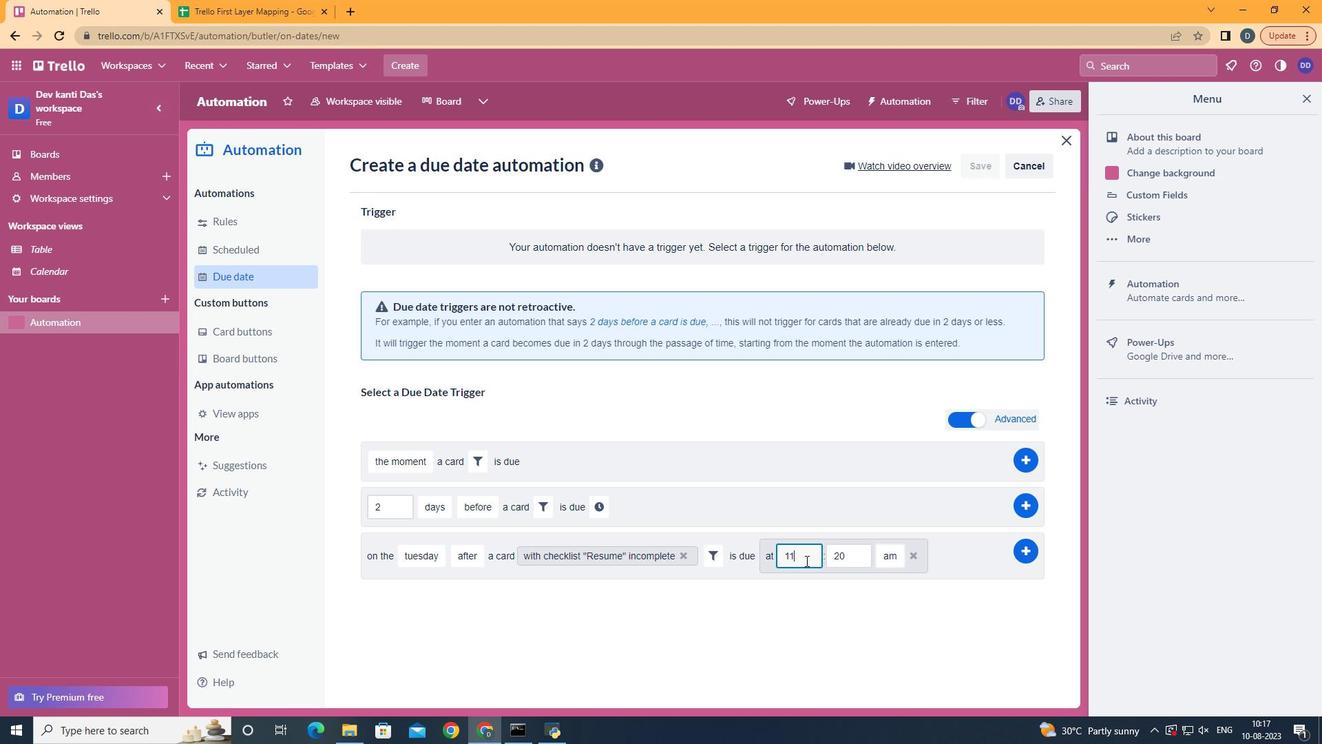 
Action: Mouse moved to (846, 552)
Screenshot: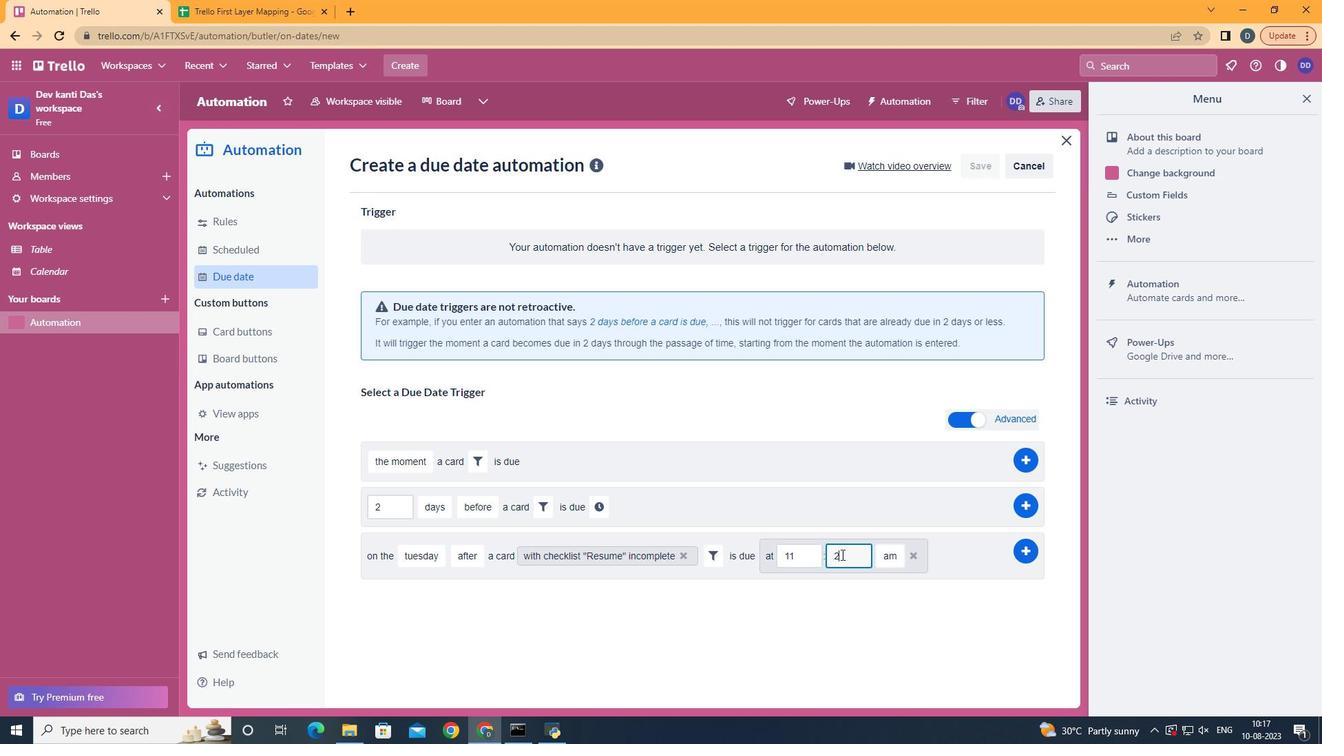 
Action: Mouse pressed left at (846, 552)
Screenshot: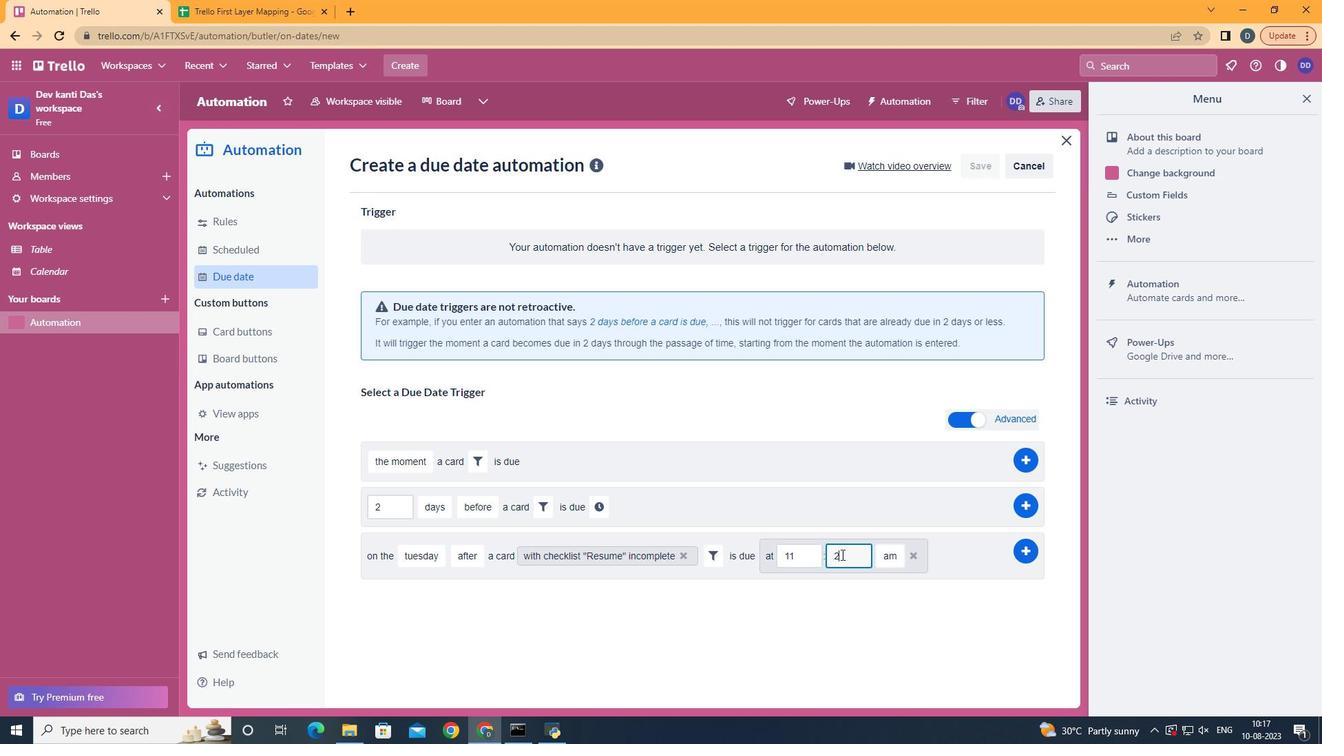 
Action: Key pressed <Key.backspace>
Screenshot: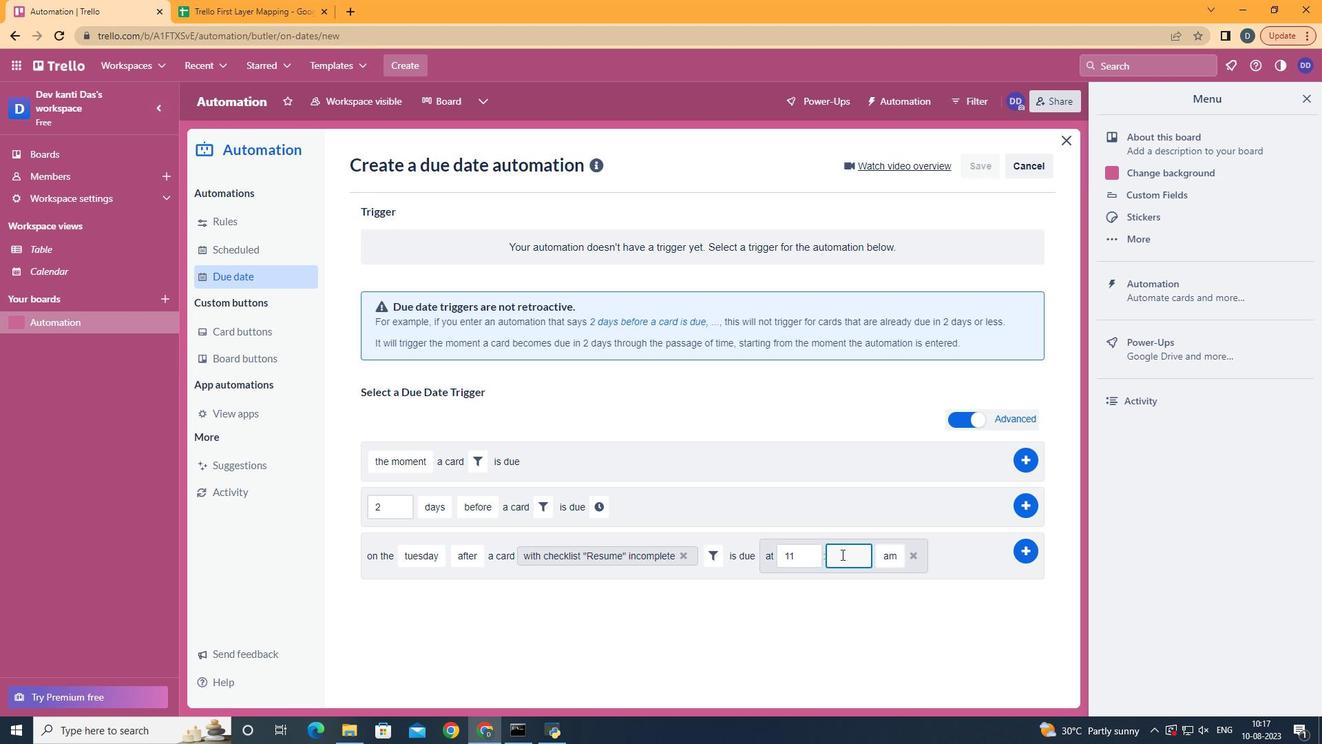 
Action: Mouse moved to (841, 554)
Screenshot: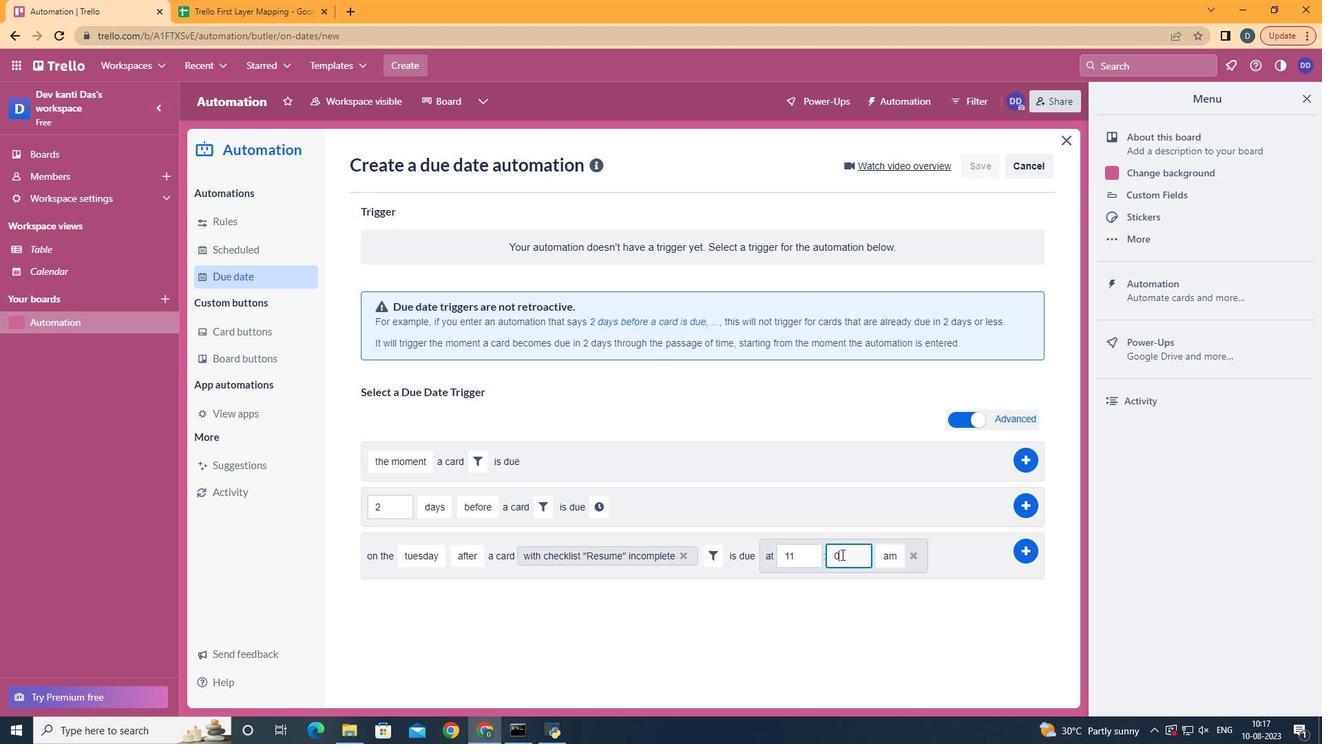 
Action: Key pressed <Key.backspace>00
Screenshot: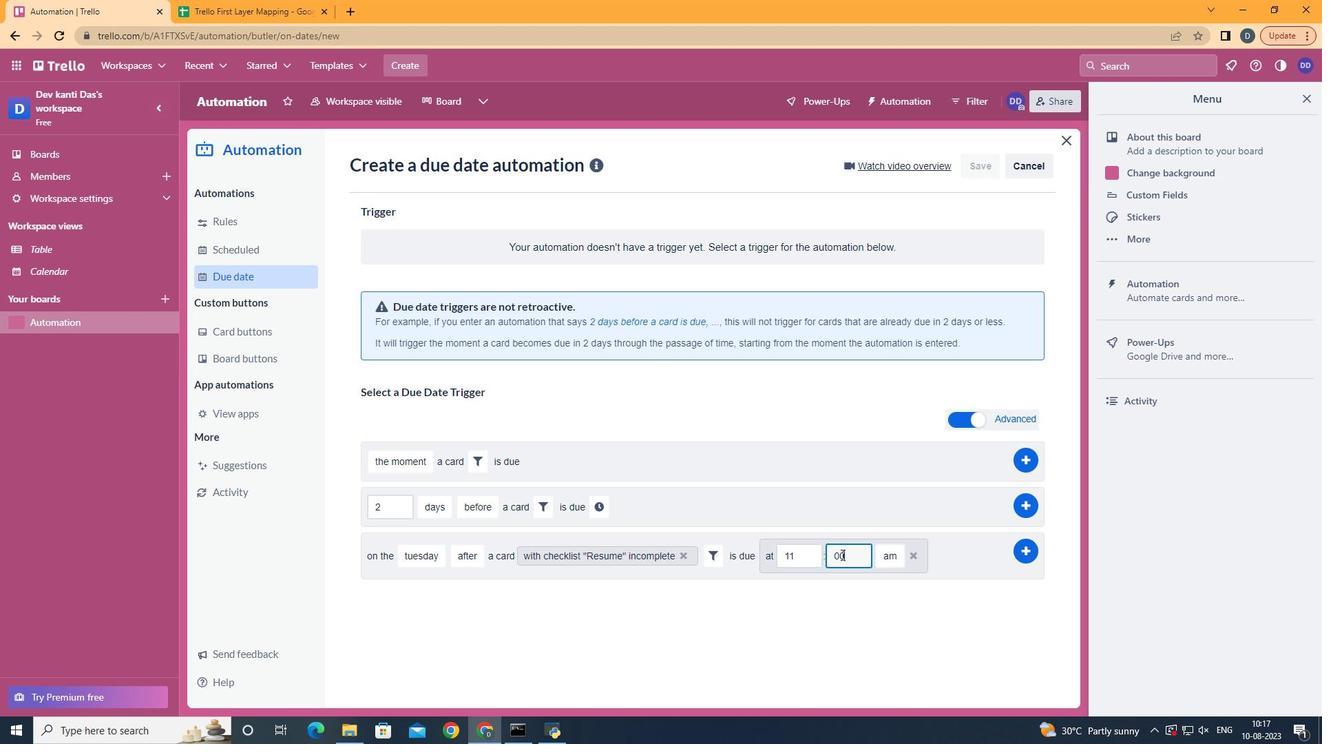 
Action: Mouse moved to (1015, 551)
Screenshot: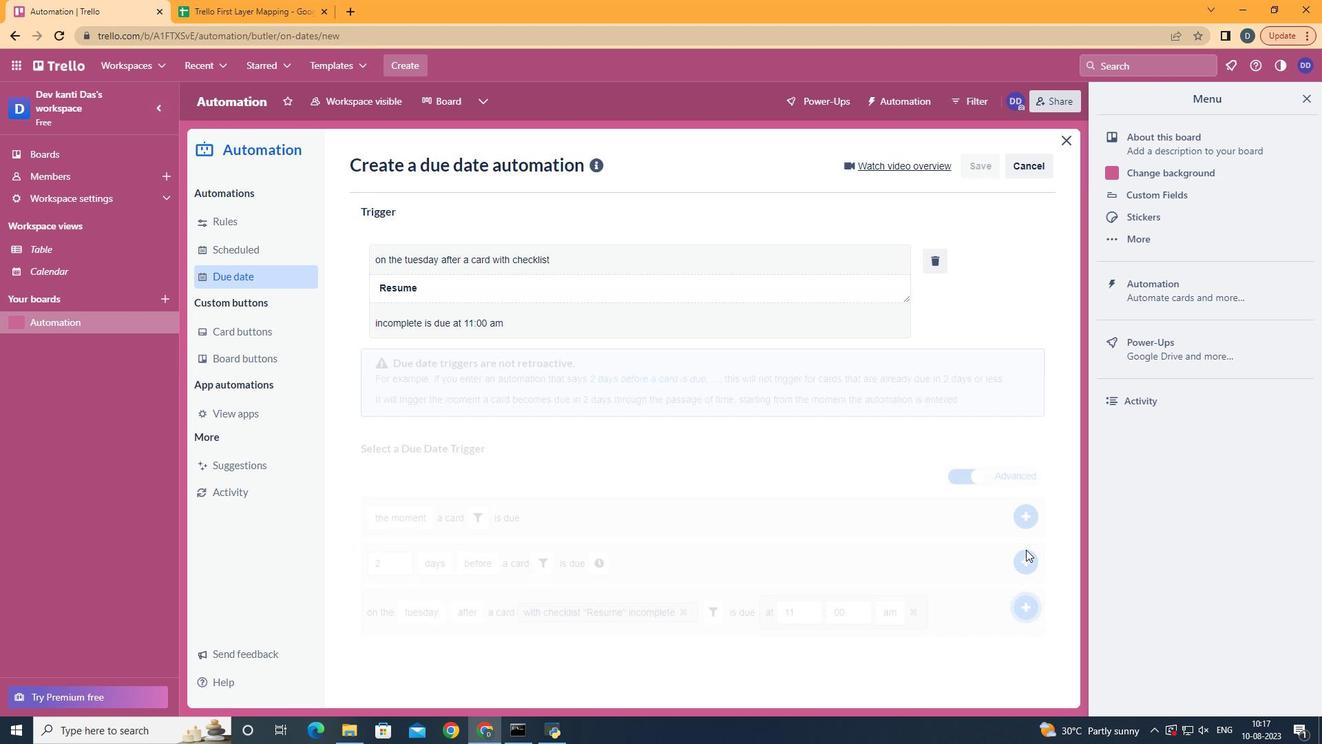 
Action: Mouse pressed left at (1015, 551)
Screenshot: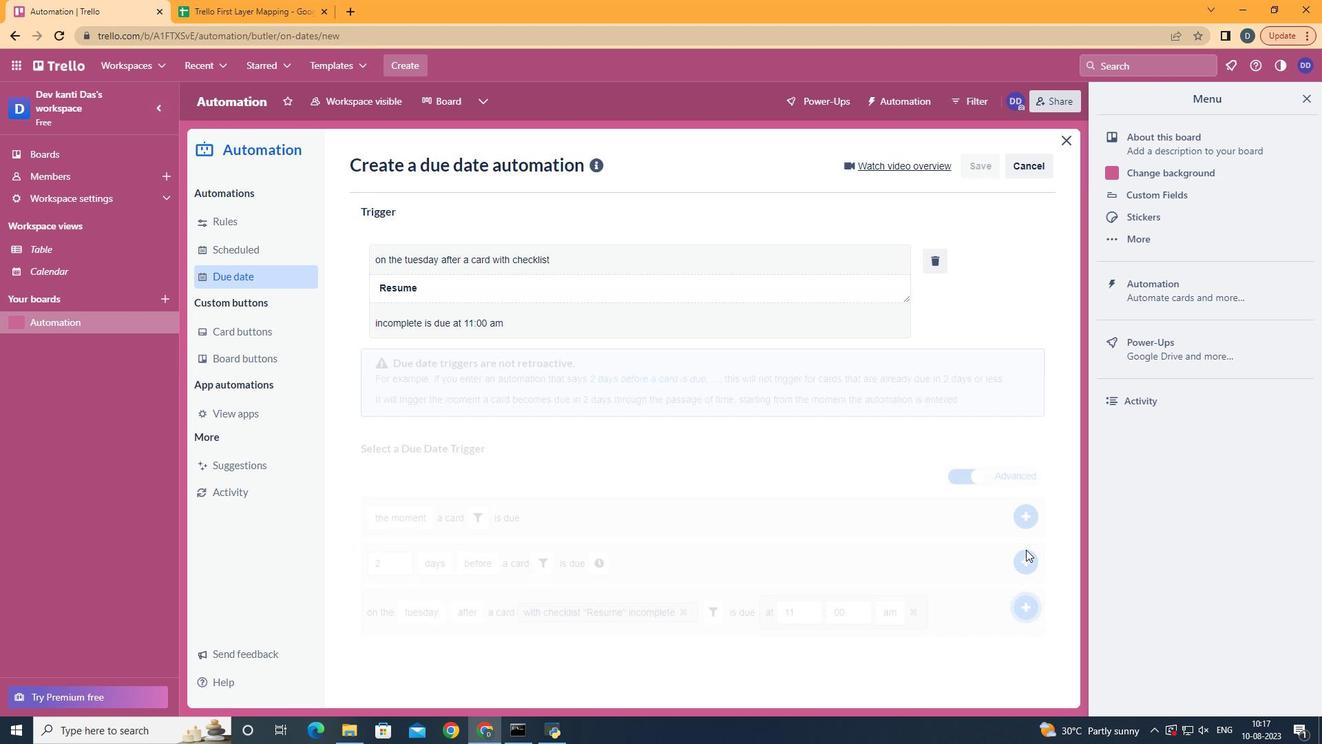 
Action: Mouse moved to (660, 364)
Screenshot: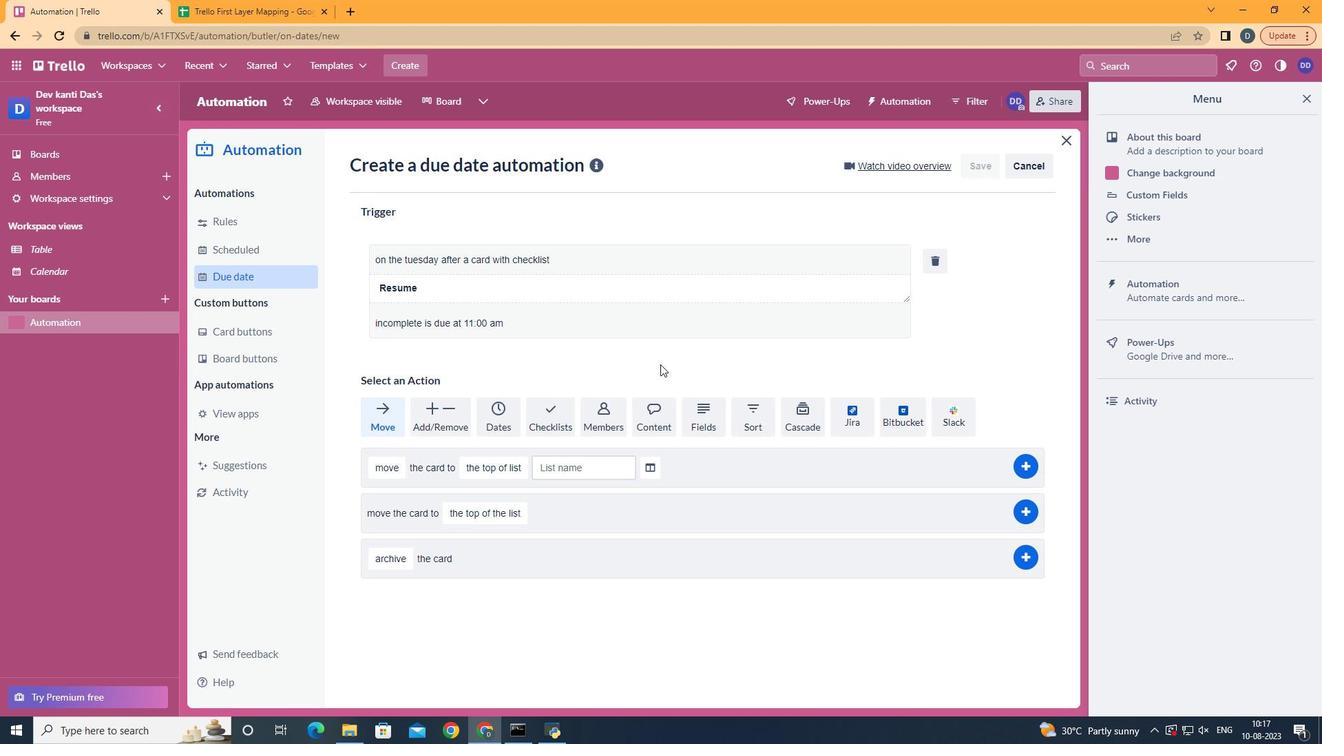 
